 Task: Create new Company, with domain: 'toshiba.co.jp' and type: 'Reseller'. Add new contact for this company, with mail Id: 'Aryan21Kapoor@toshiba.co.jp', First Name: Aryan, Last name:  Kapoor, Job Title: 'Solutions Architect', Phone Number: '(202) 555-1236'. Change life cycle stage to  Lead and lead status to  Open. Logged in from softage.3@softage.net
Action: Mouse moved to (96, 80)
Screenshot: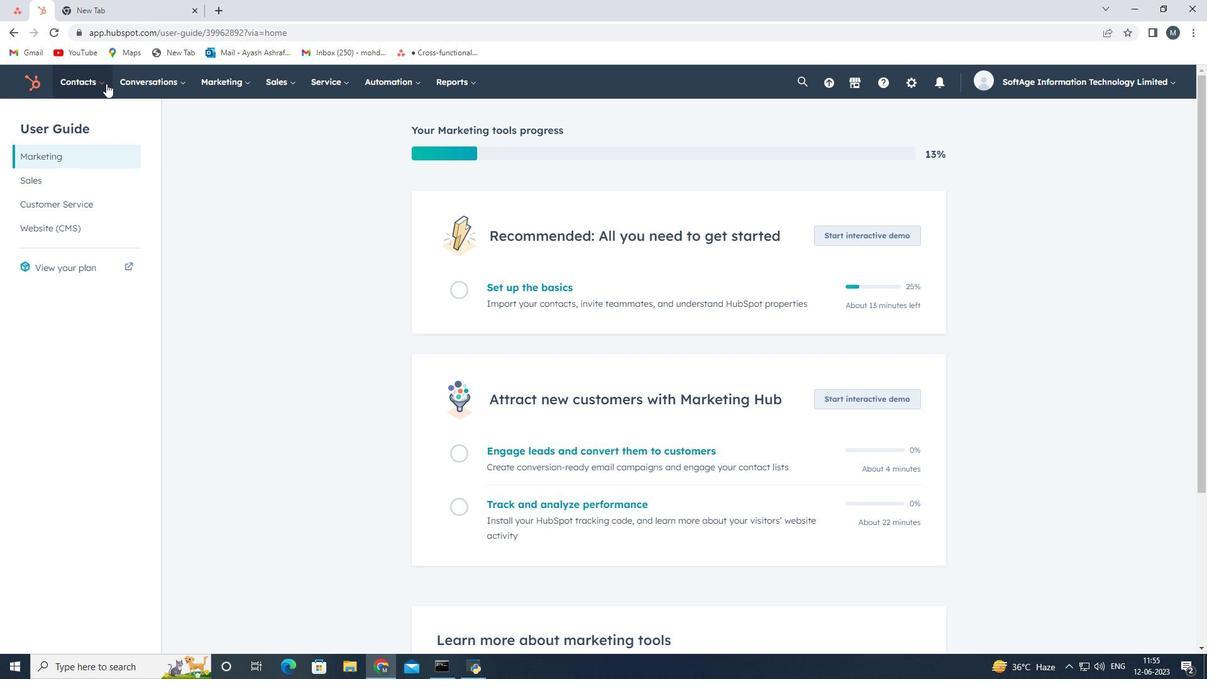 
Action: Mouse pressed left at (96, 80)
Screenshot: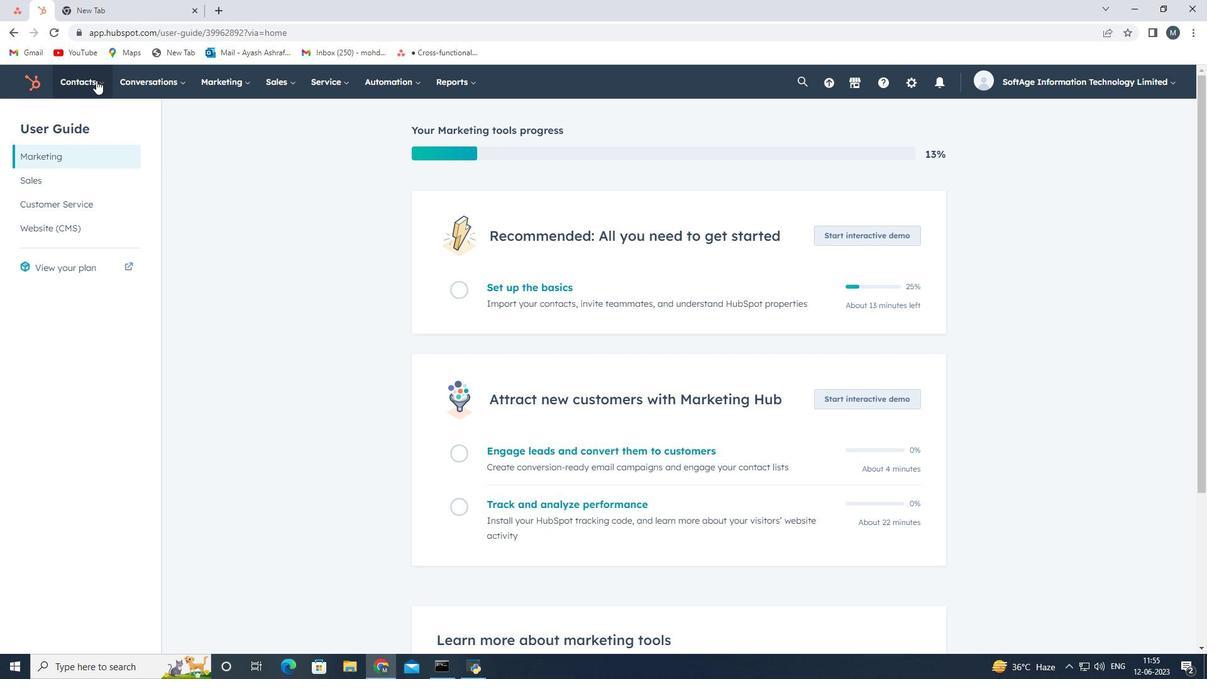 
Action: Mouse moved to (86, 149)
Screenshot: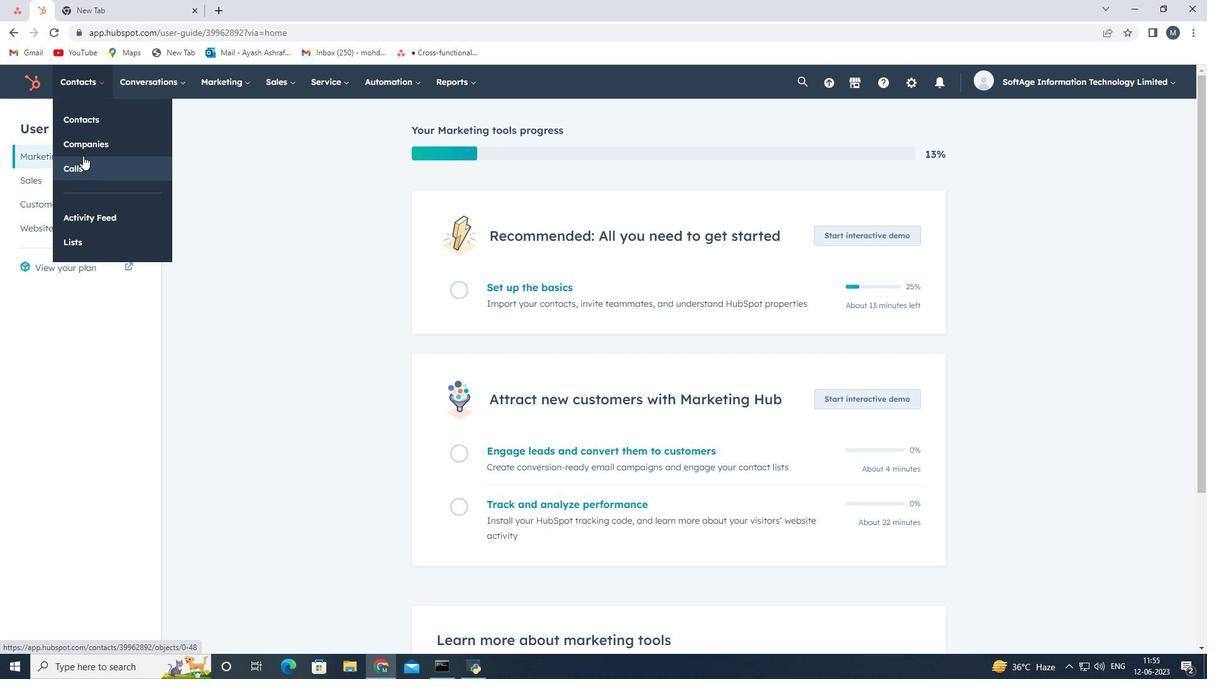 
Action: Mouse pressed left at (86, 149)
Screenshot: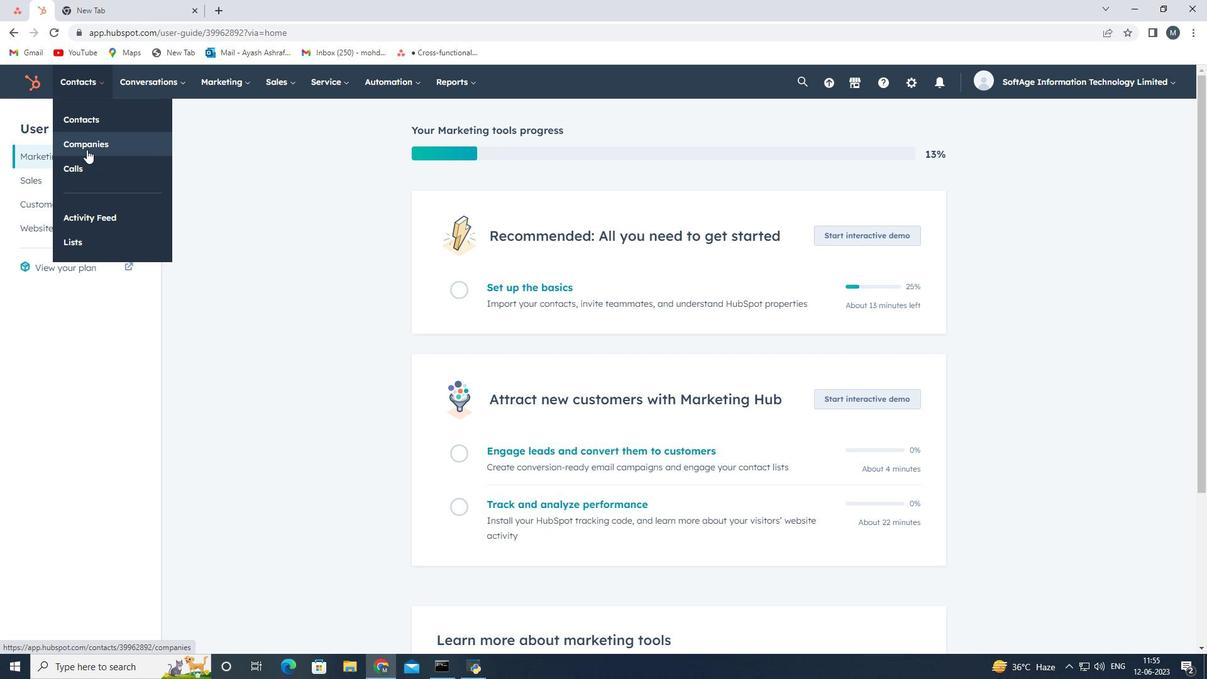 
Action: Mouse moved to (1131, 122)
Screenshot: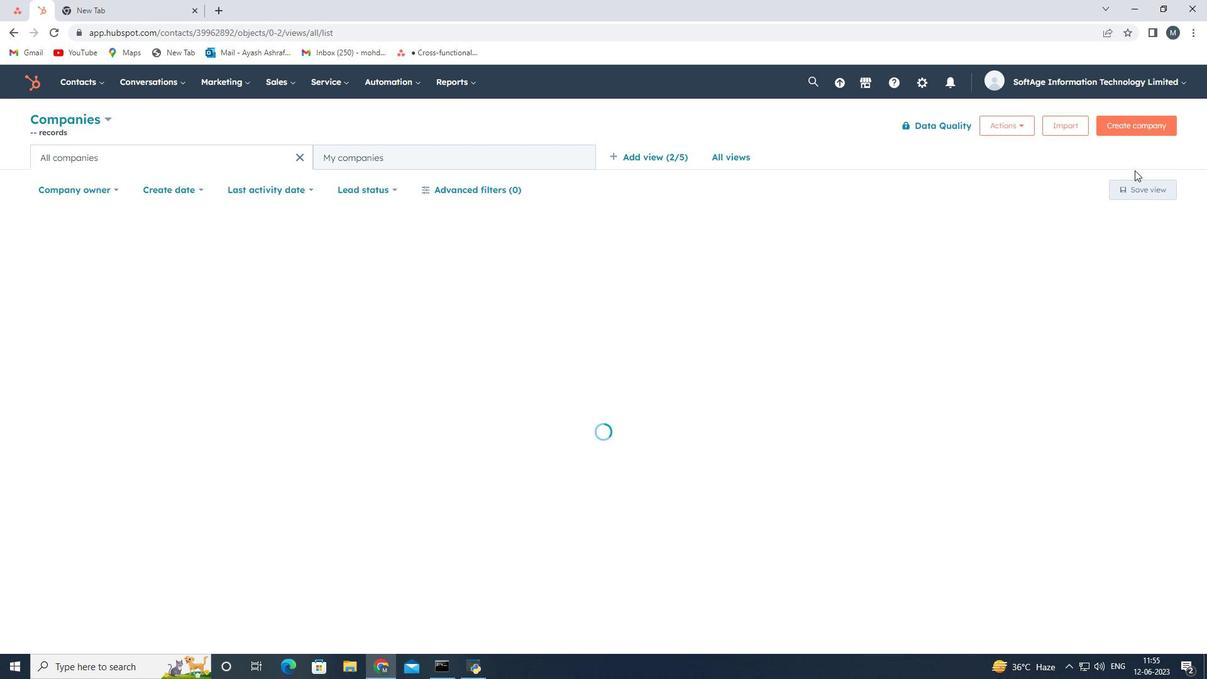 
Action: Mouse pressed left at (1131, 122)
Screenshot: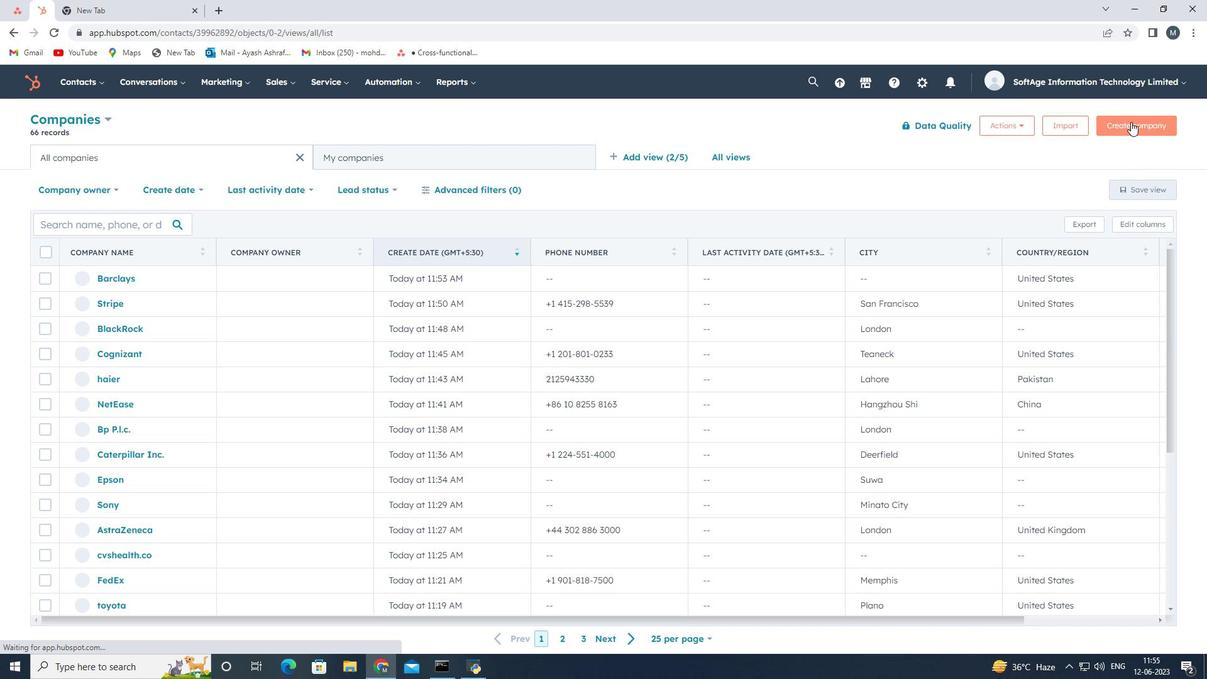 
Action: Mouse moved to (921, 180)
Screenshot: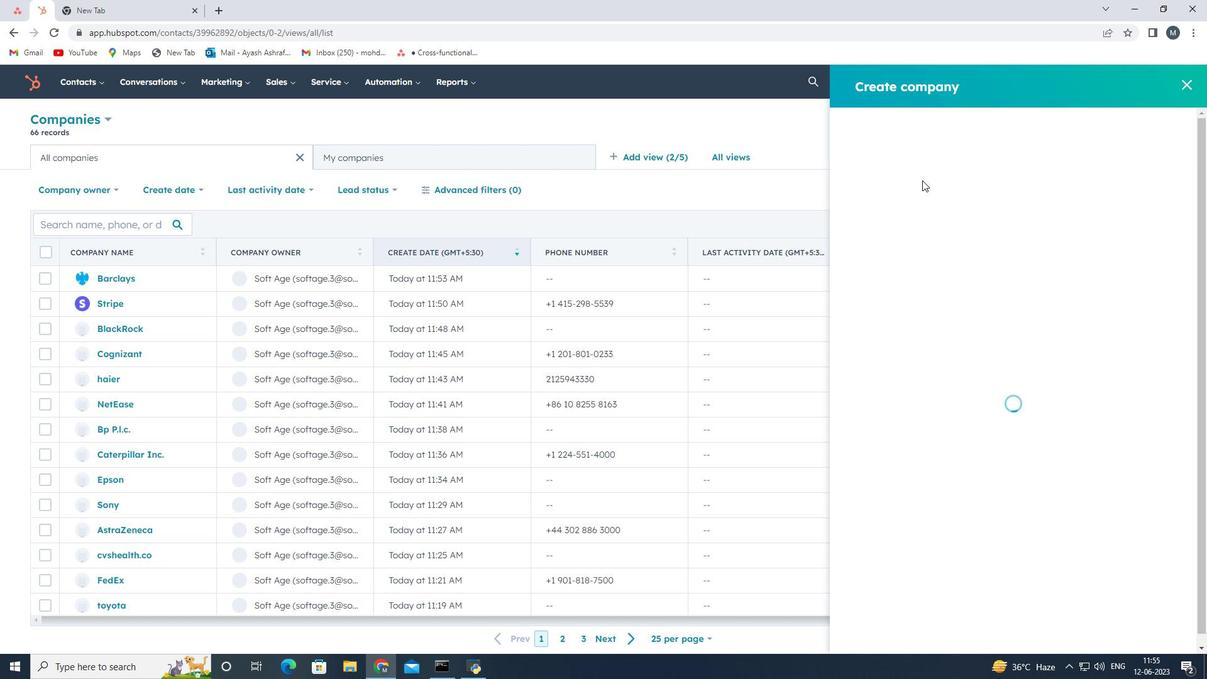 
Action: Mouse pressed left at (921, 180)
Screenshot: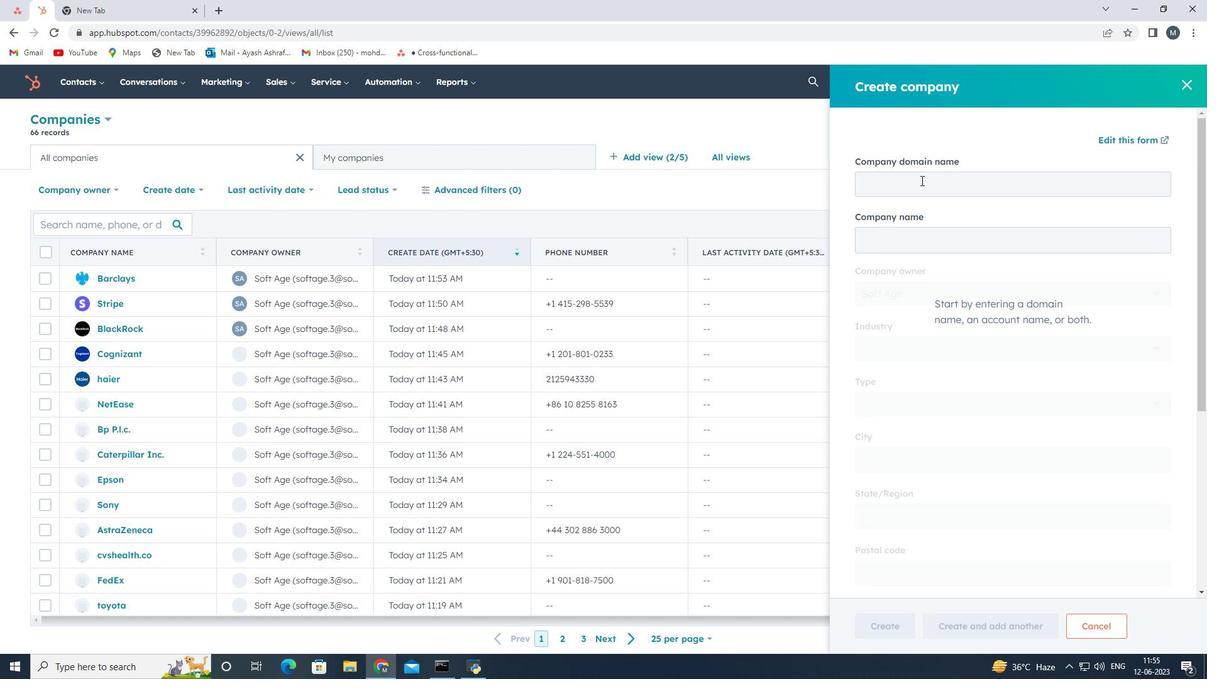 
Action: Key pressed toshiba.co.jp
Screenshot: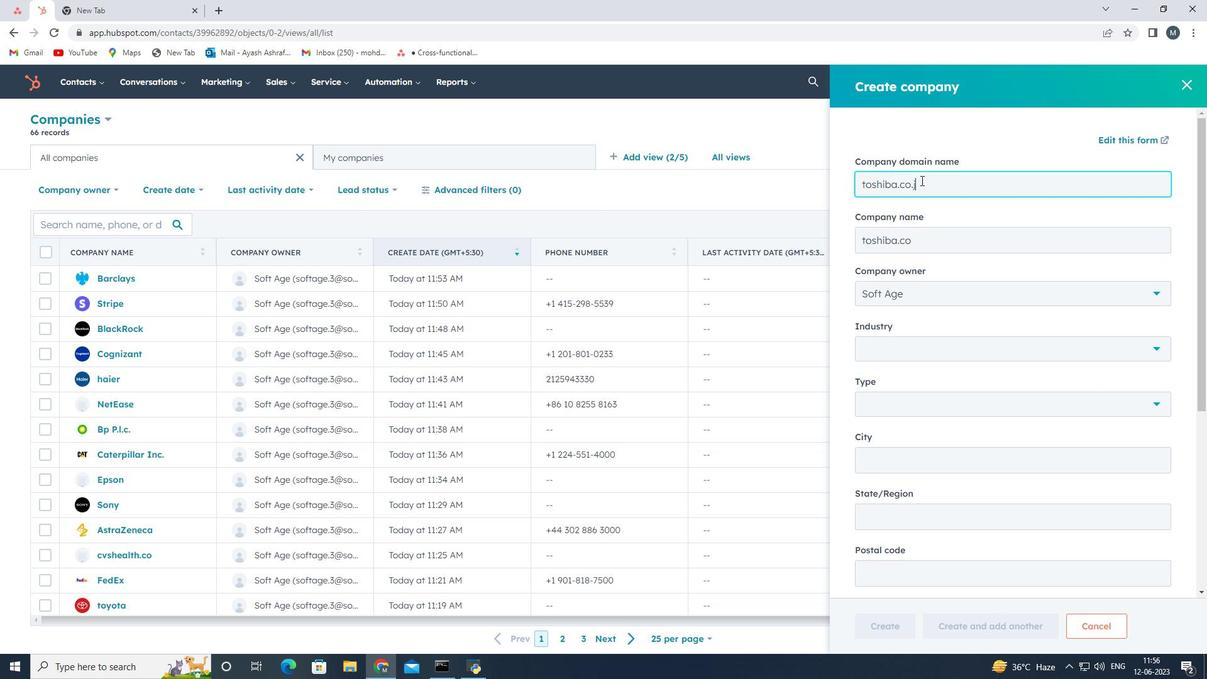 
Action: Mouse moved to (919, 350)
Screenshot: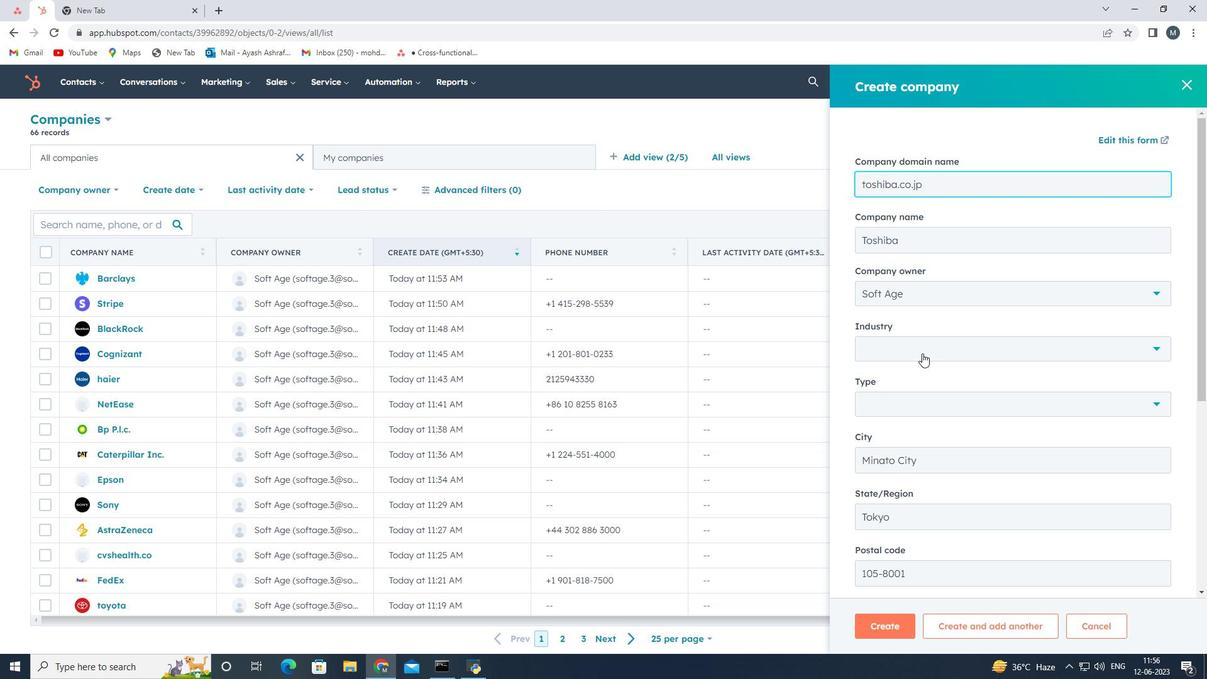 
Action: Mouse pressed left at (919, 350)
Screenshot: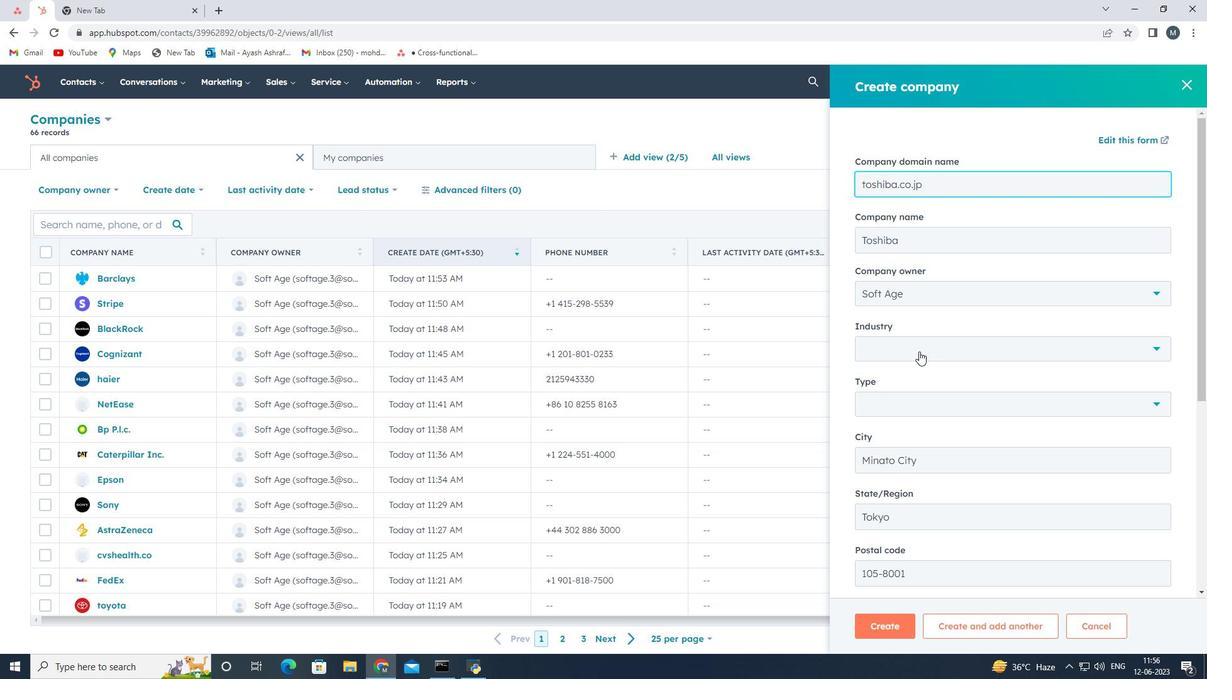 
Action: Mouse moved to (992, 316)
Screenshot: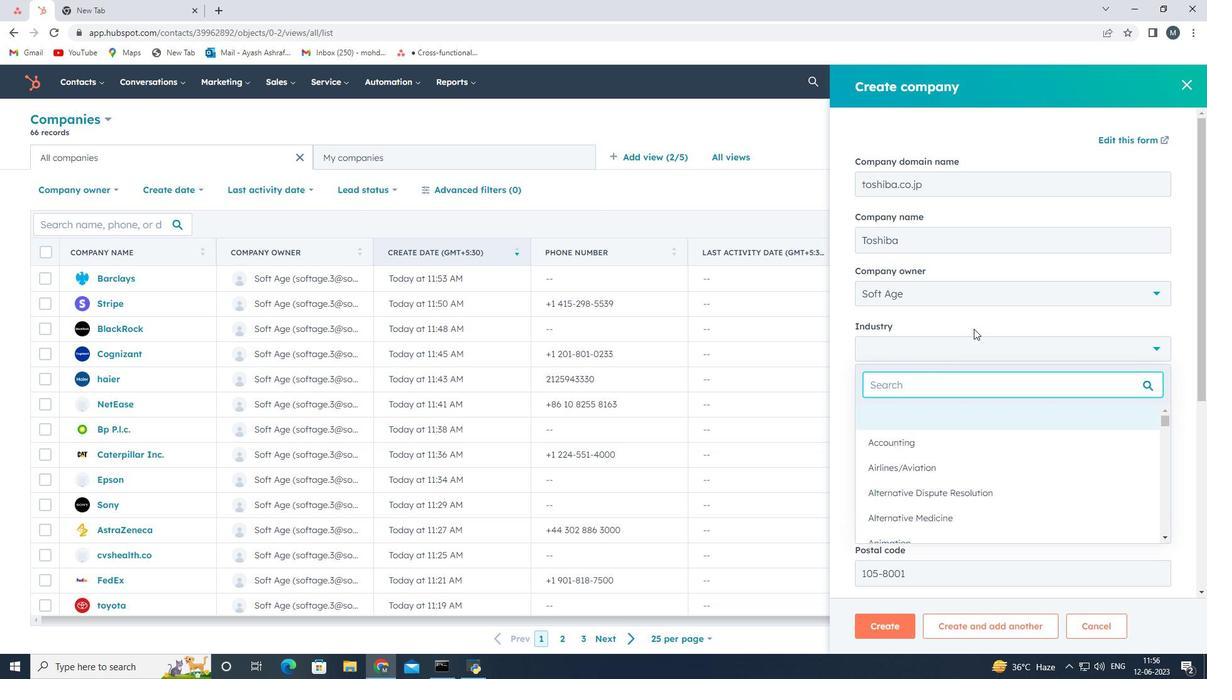 
Action: Mouse pressed left at (992, 316)
Screenshot: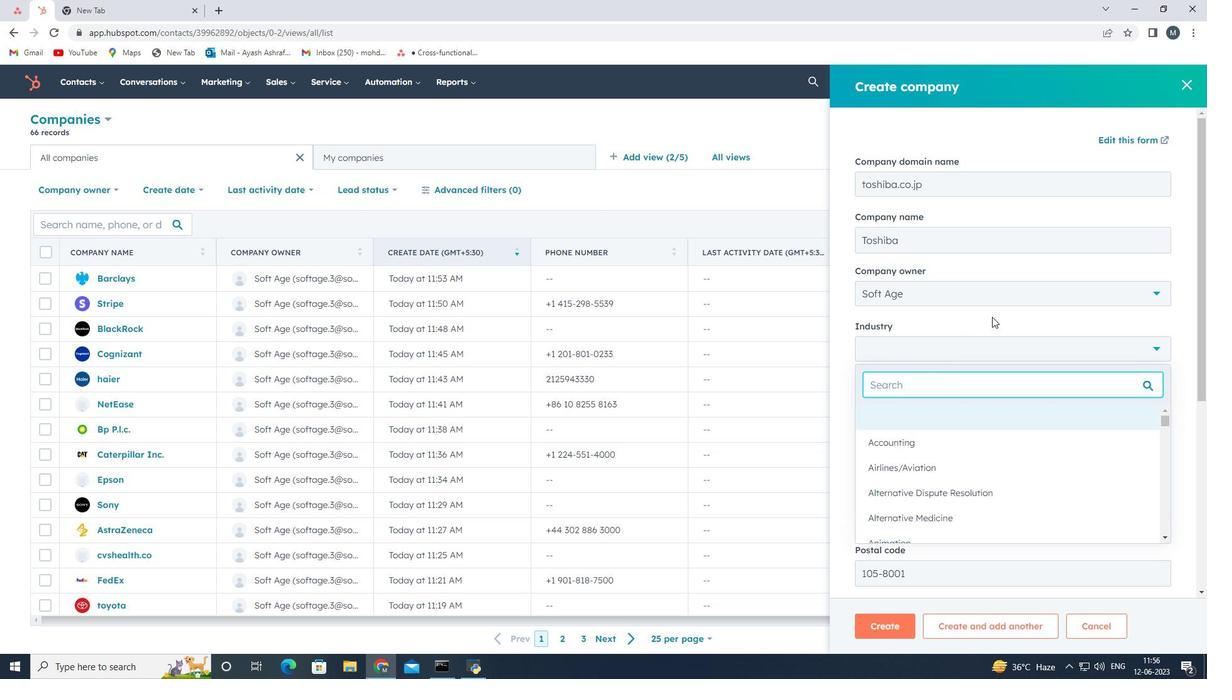 
Action: Mouse moved to (933, 433)
Screenshot: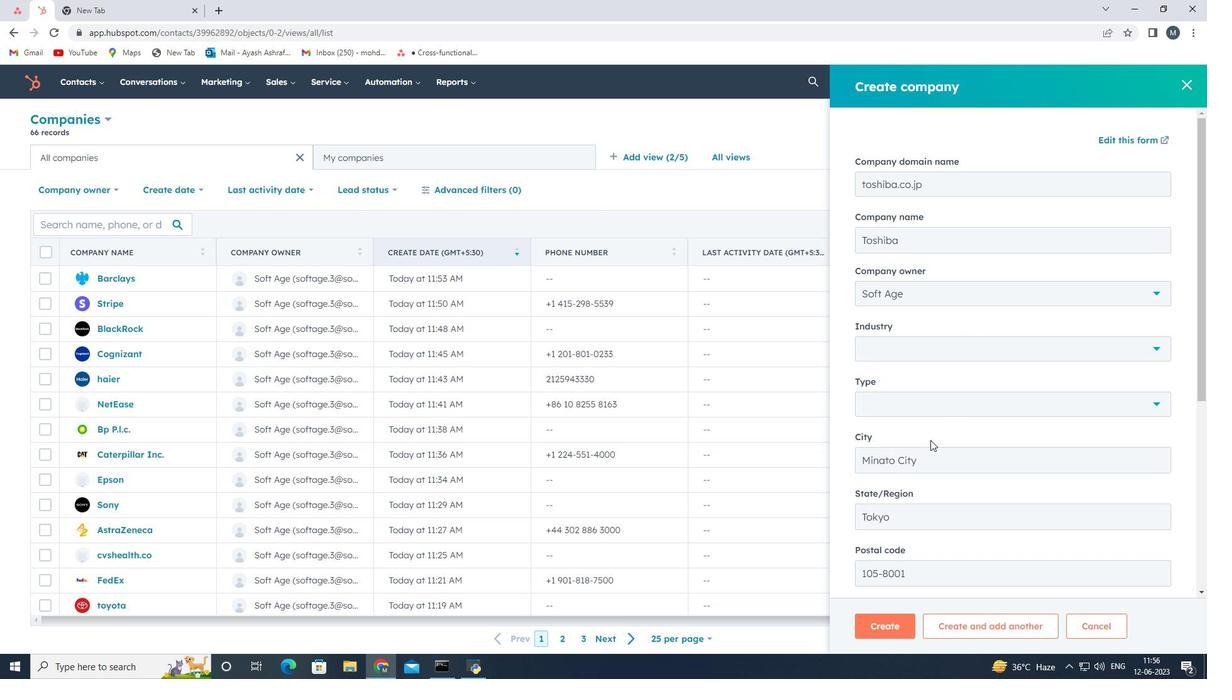 
Action: Mouse scrolled (933, 432) with delta (0, 0)
Screenshot: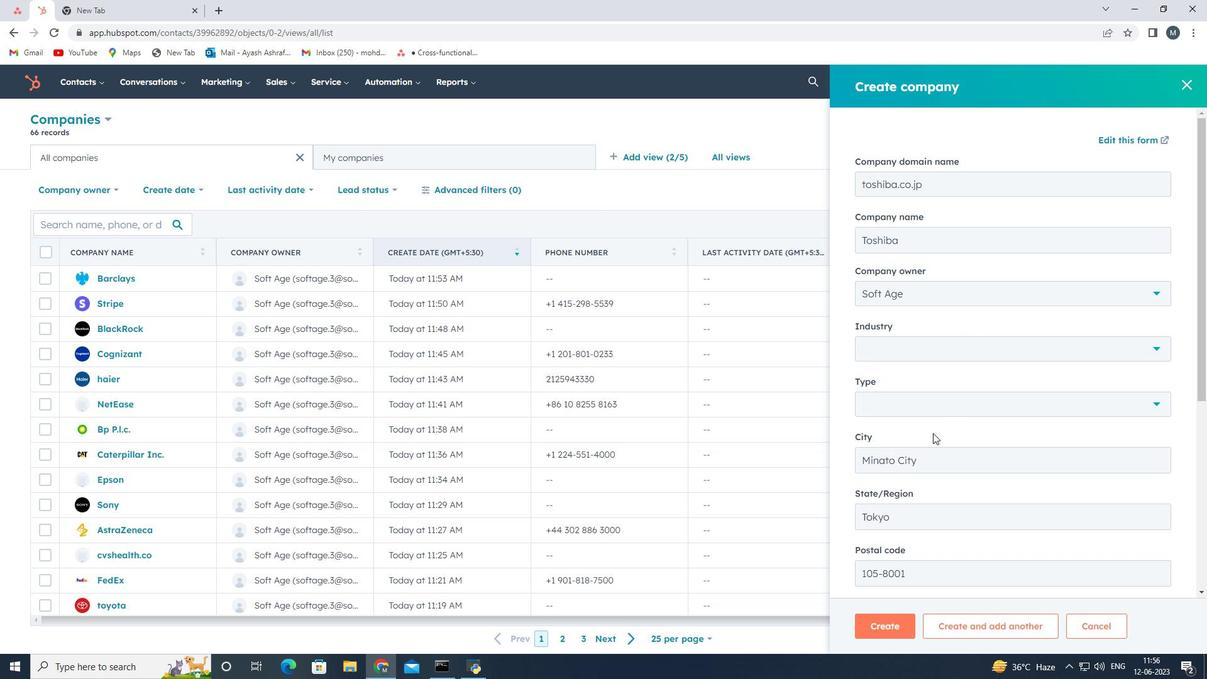 
Action: Mouse moved to (937, 342)
Screenshot: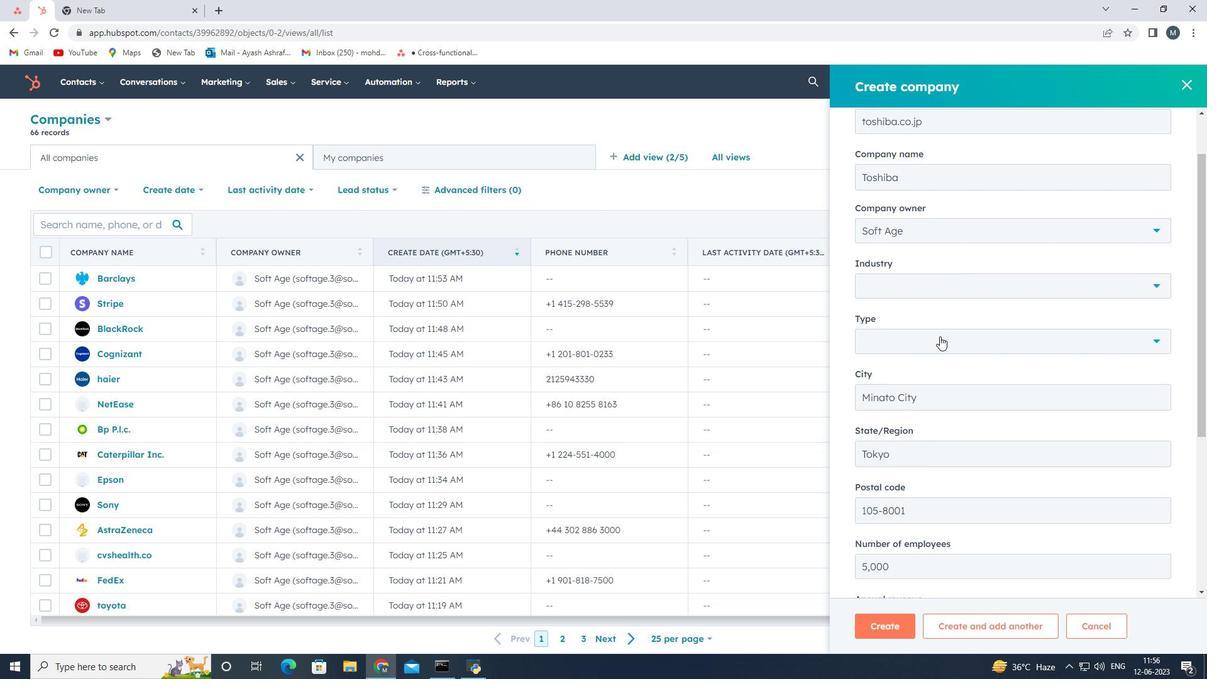 
Action: Mouse pressed left at (937, 342)
Screenshot: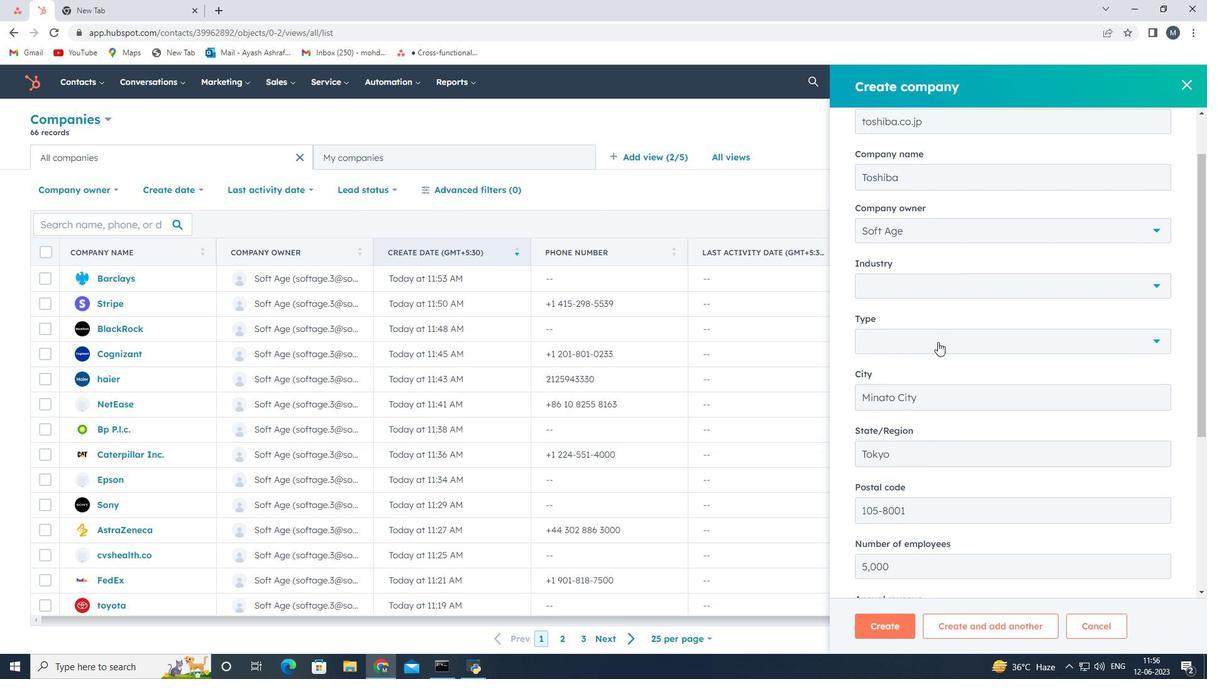 
Action: Mouse moved to (898, 447)
Screenshot: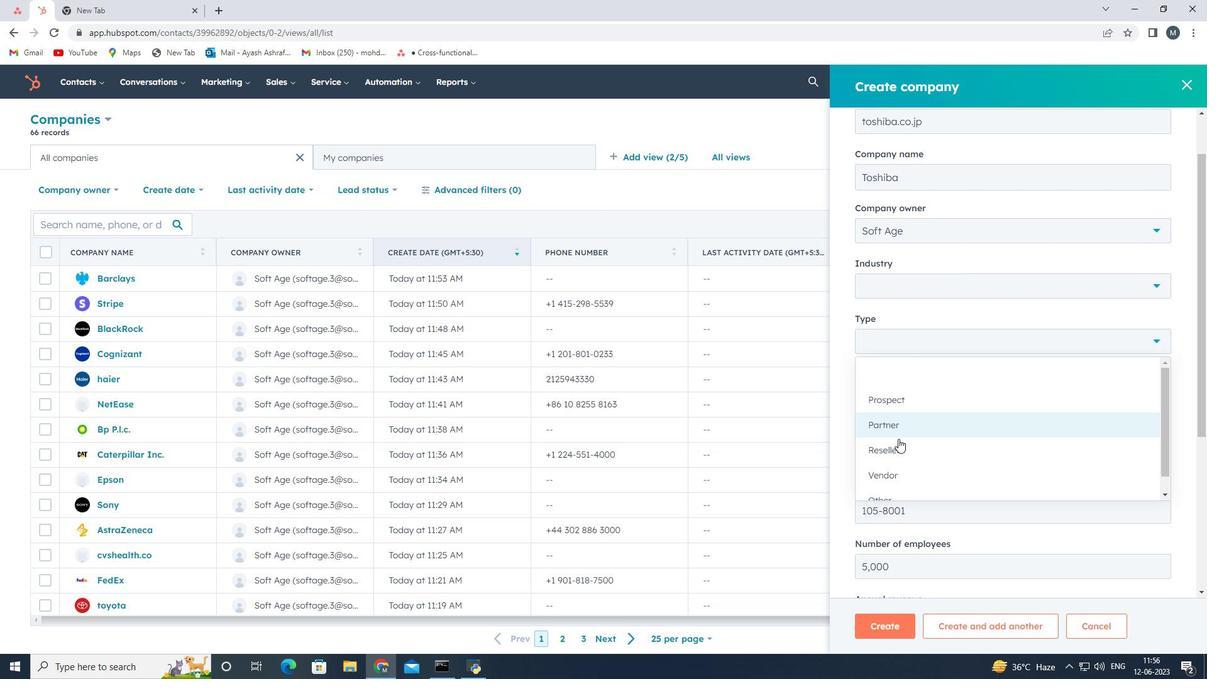 
Action: Mouse pressed left at (898, 447)
Screenshot: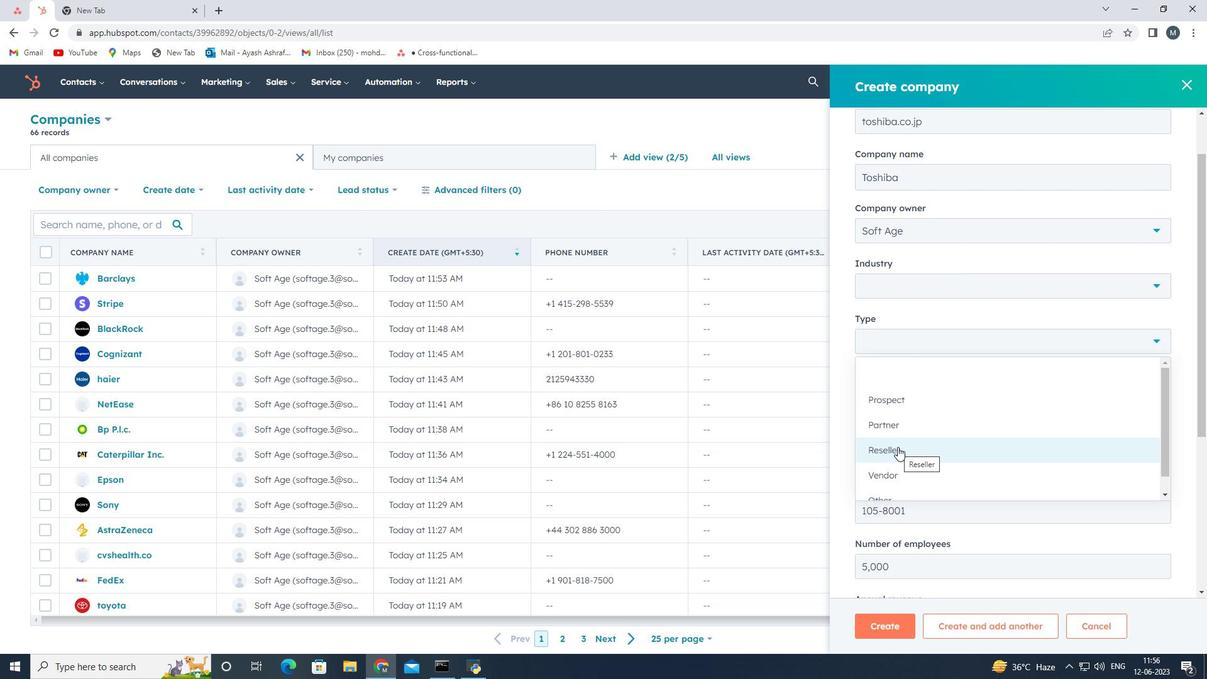 
Action: Mouse moved to (936, 423)
Screenshot: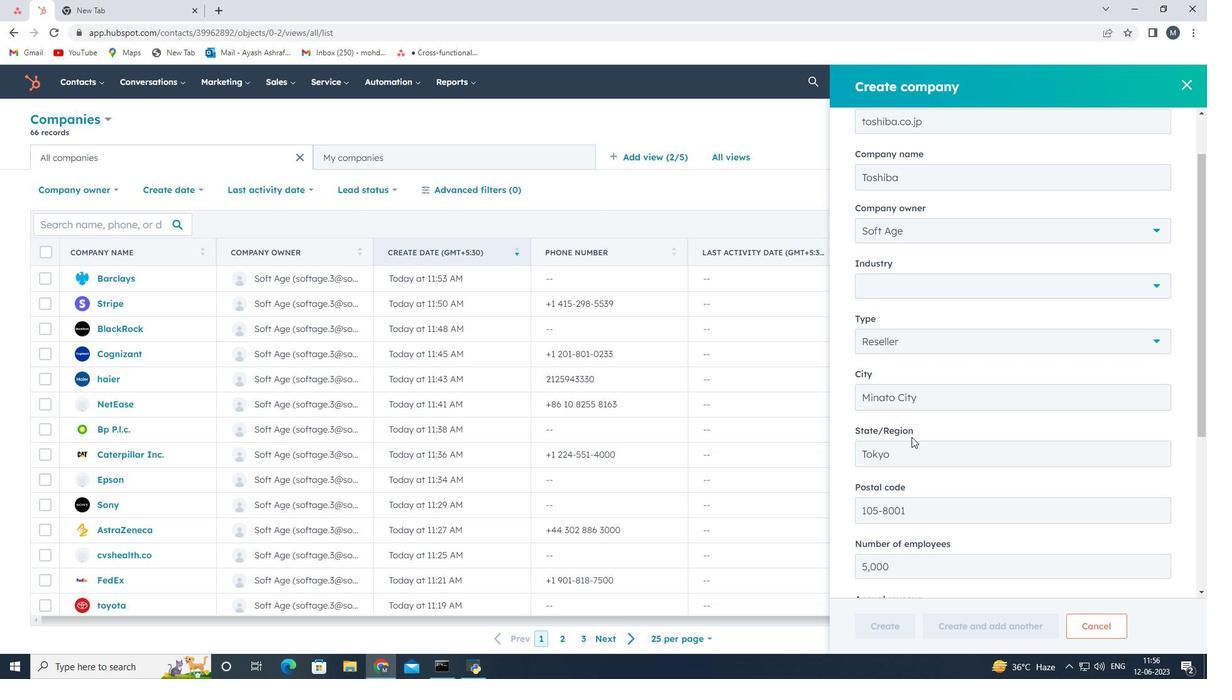 
Action: Mouse scrolled (936, 423) with delta (0, 0)
Screenshot: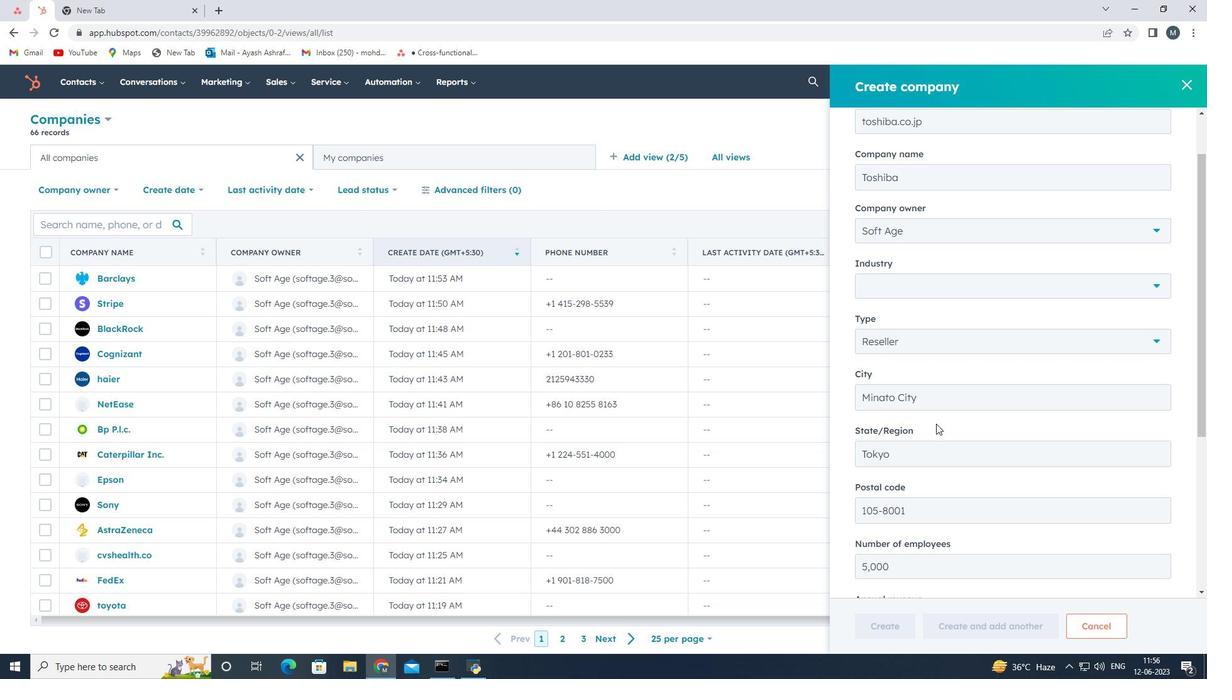 
Action: Mouse scrolled (936, 423) with delta (0, 0)
Screenshot: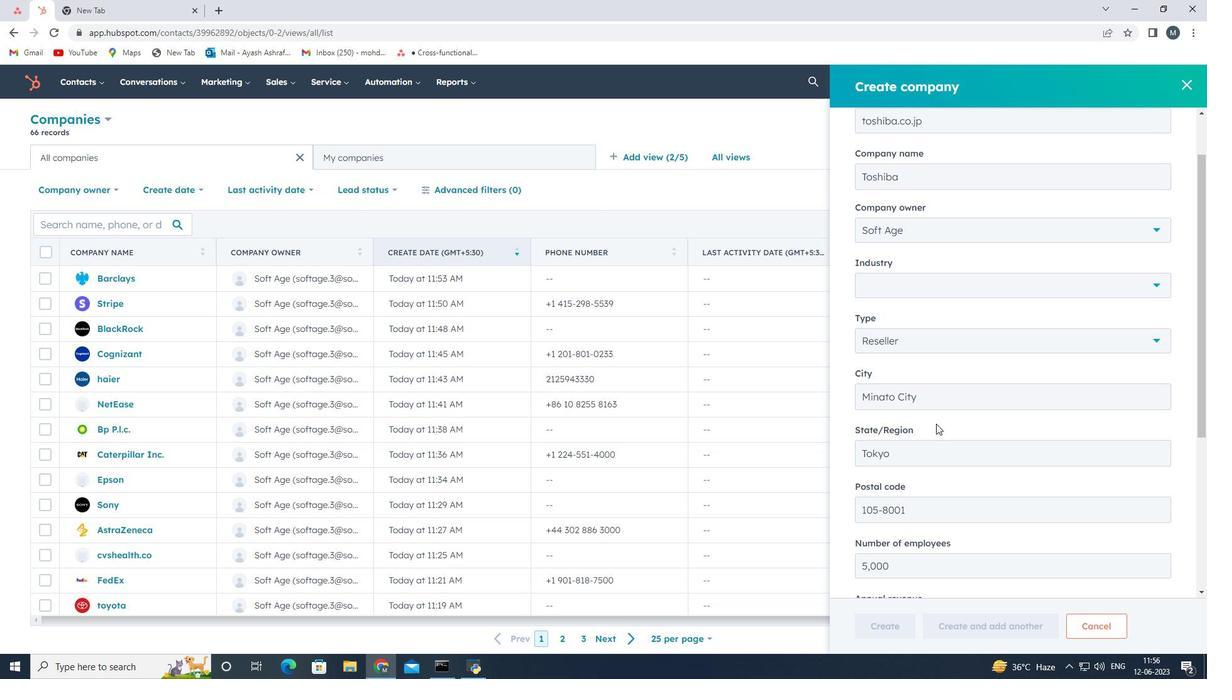 
Action: Mouse scrolled (936, 423) with delta (0, 0)
Screenshot: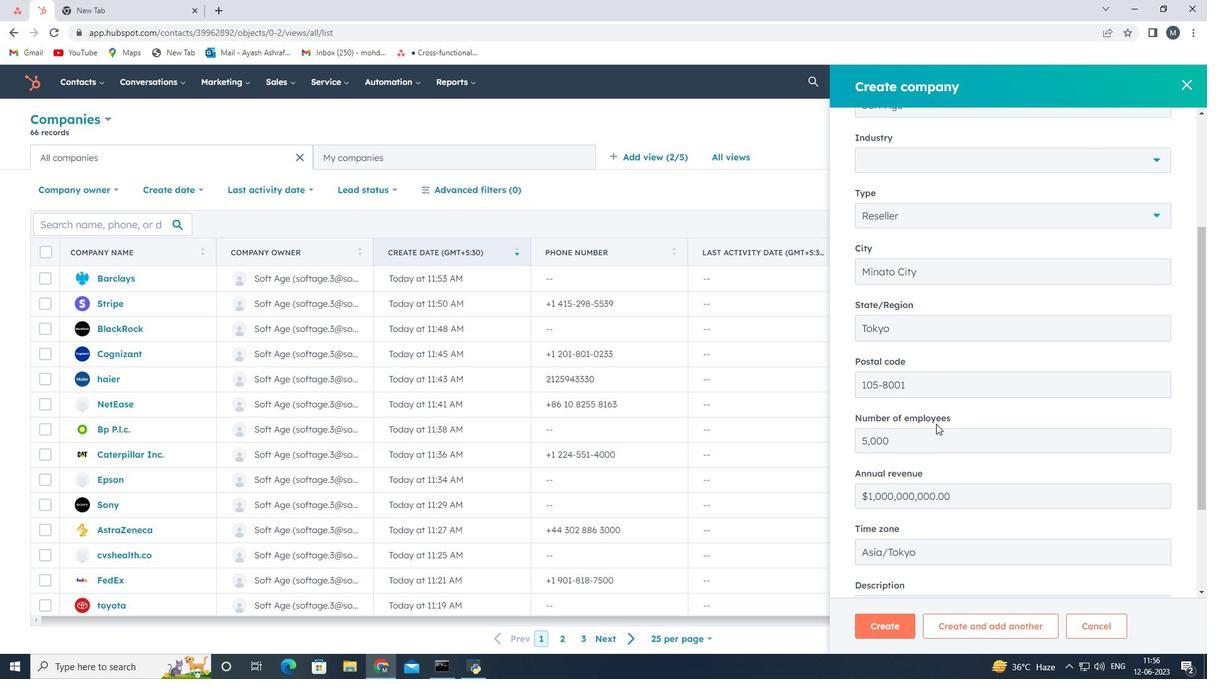 
Action: Mouse moved to (936, 428)
Screenshot: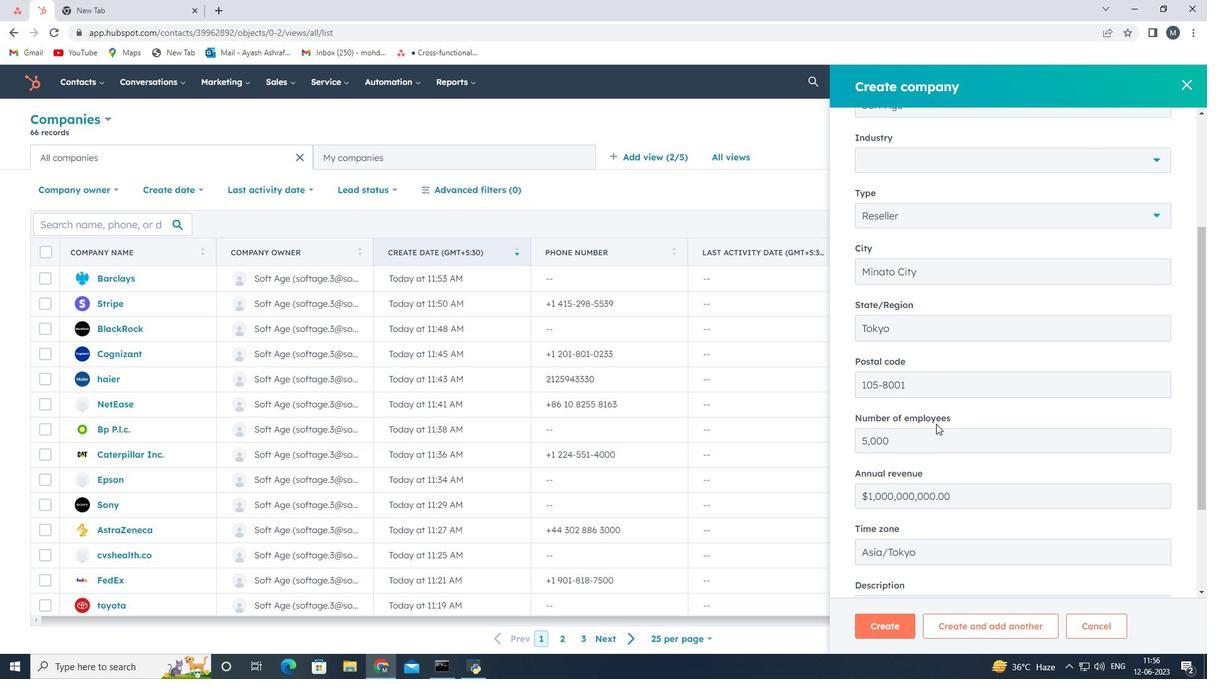 
Action: Mouse scrolled (936, 428) with delta (0, 0)
Screenshot: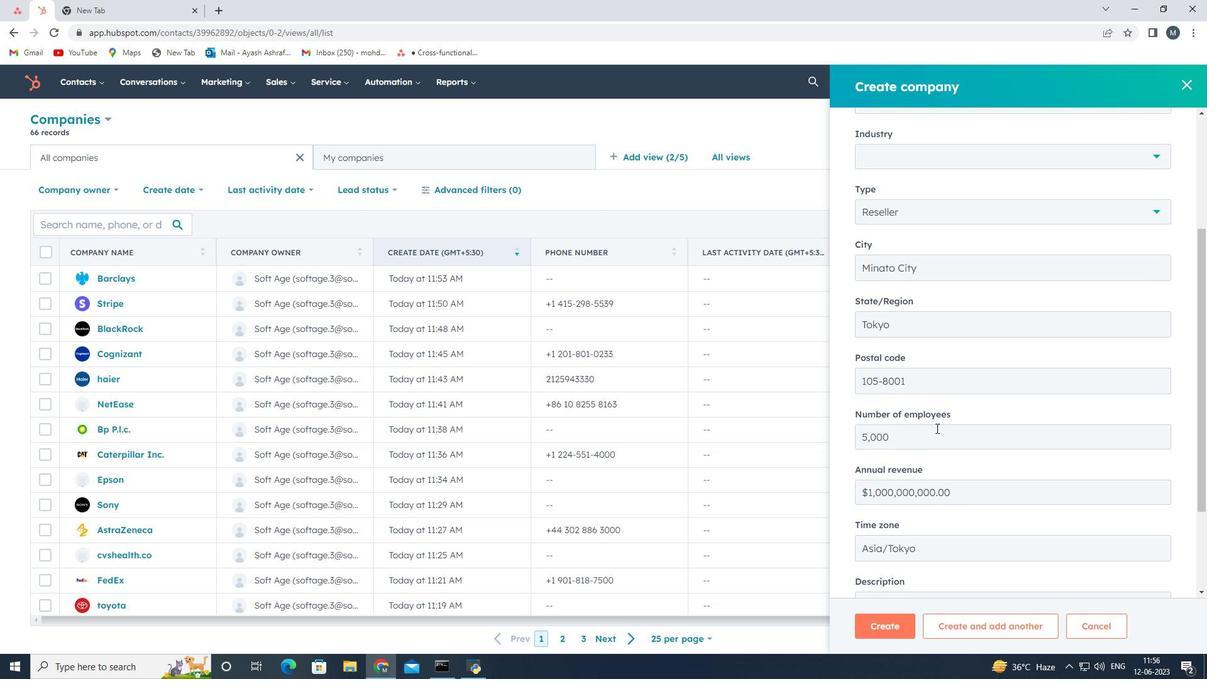 
Action: Mouse moved to (937, 425)
Screenshot: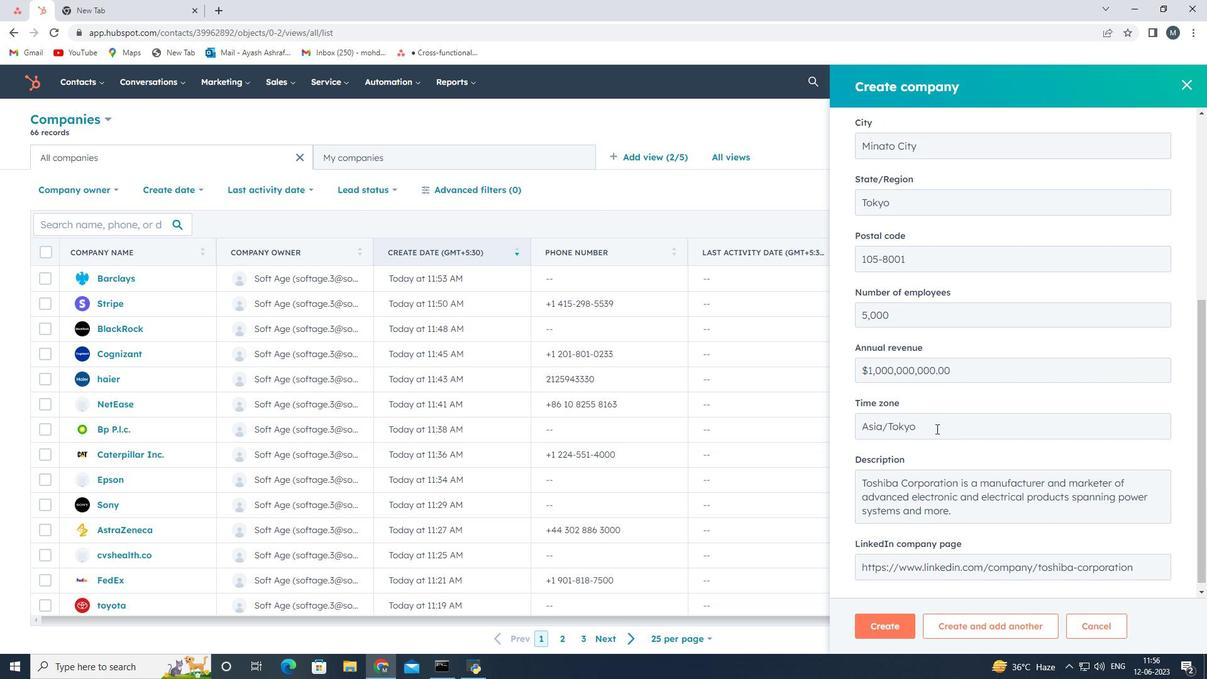 
Action: Mouse scrolled (937, 425) with delta (0, 0)
Screenshot: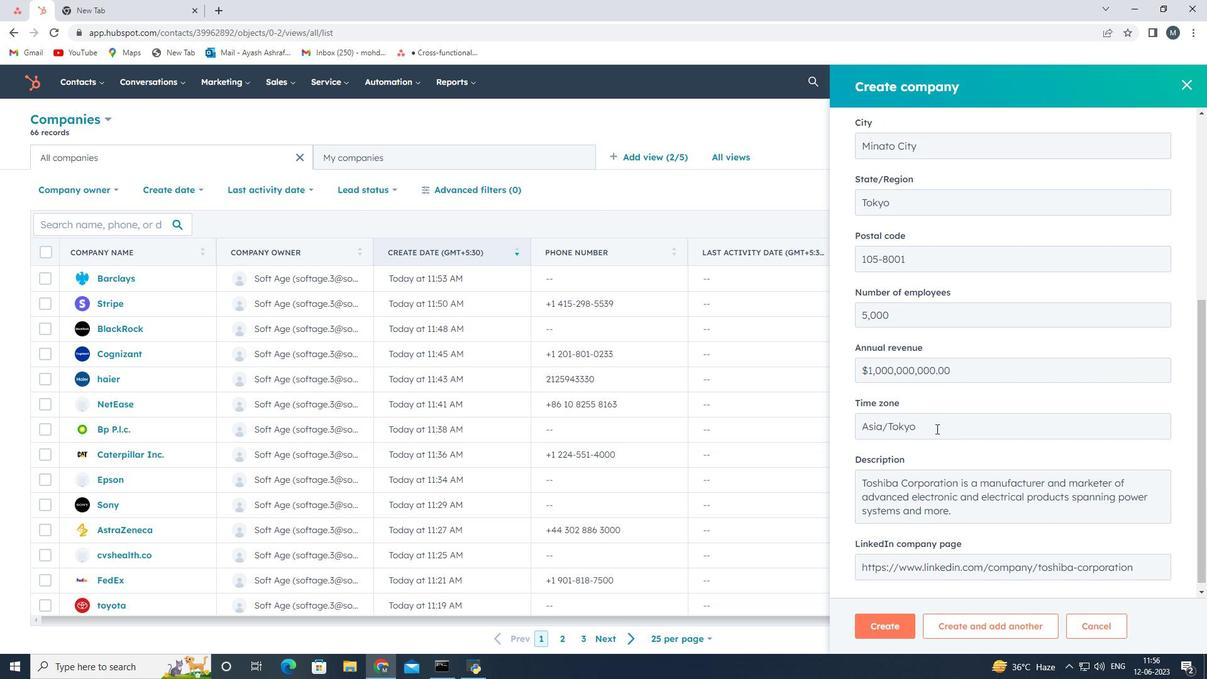 
Action: Mouse scrolled (937, 425) with delta (0, 0)
Screenshot: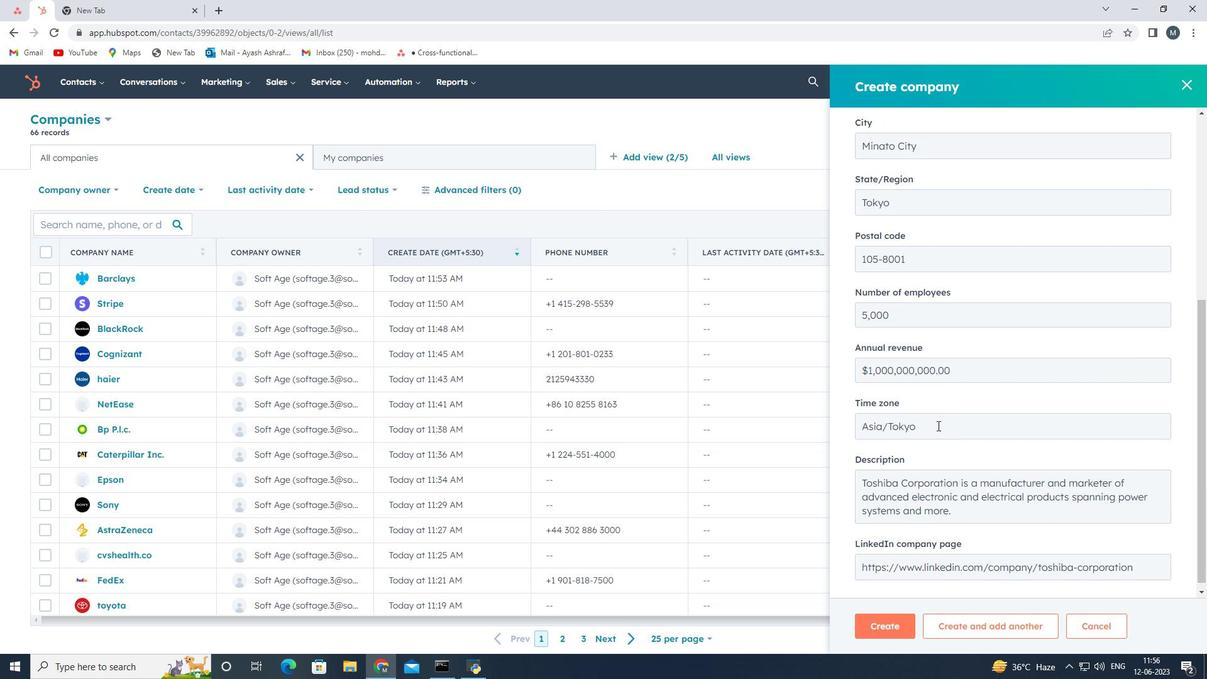 
Action: Mouse moved to (937, 430)
Screenshot: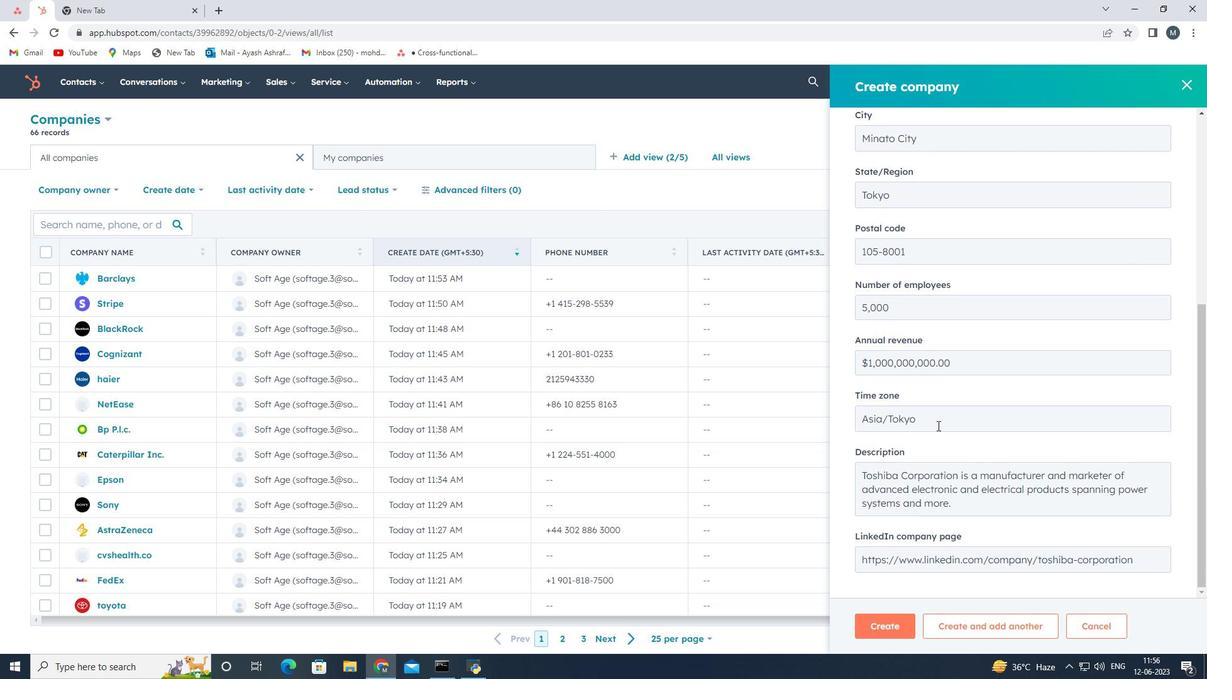 
Action: Mouse scrolled (937, 430) with delta (0, 0)
Screenshot: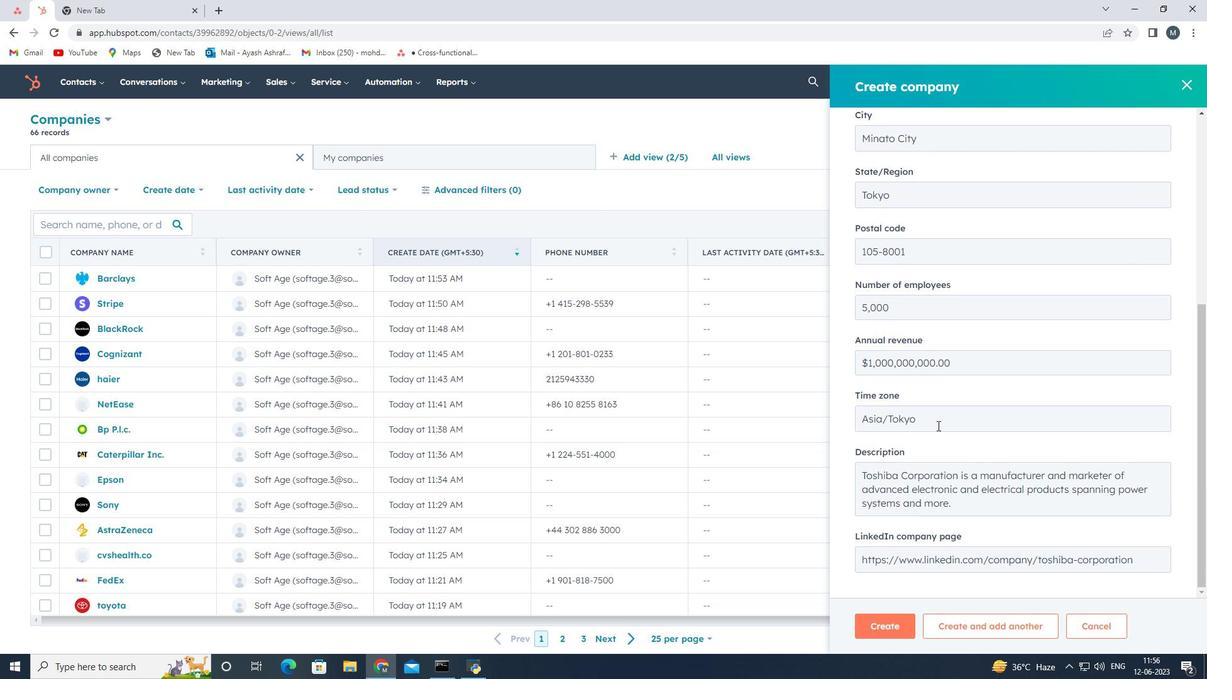
Action: Mouse moved to (935, 436)
Screenshot: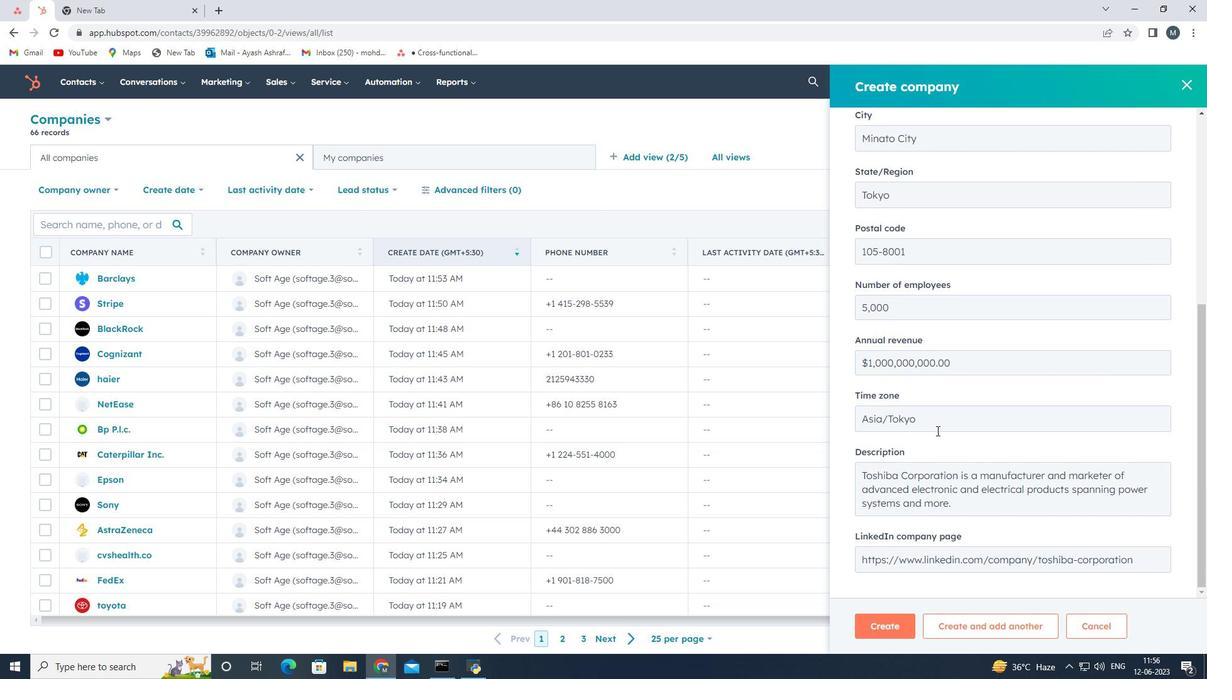 
Action: Mouse scrolled (935, 435) with delta (0, 0)
Screenshot: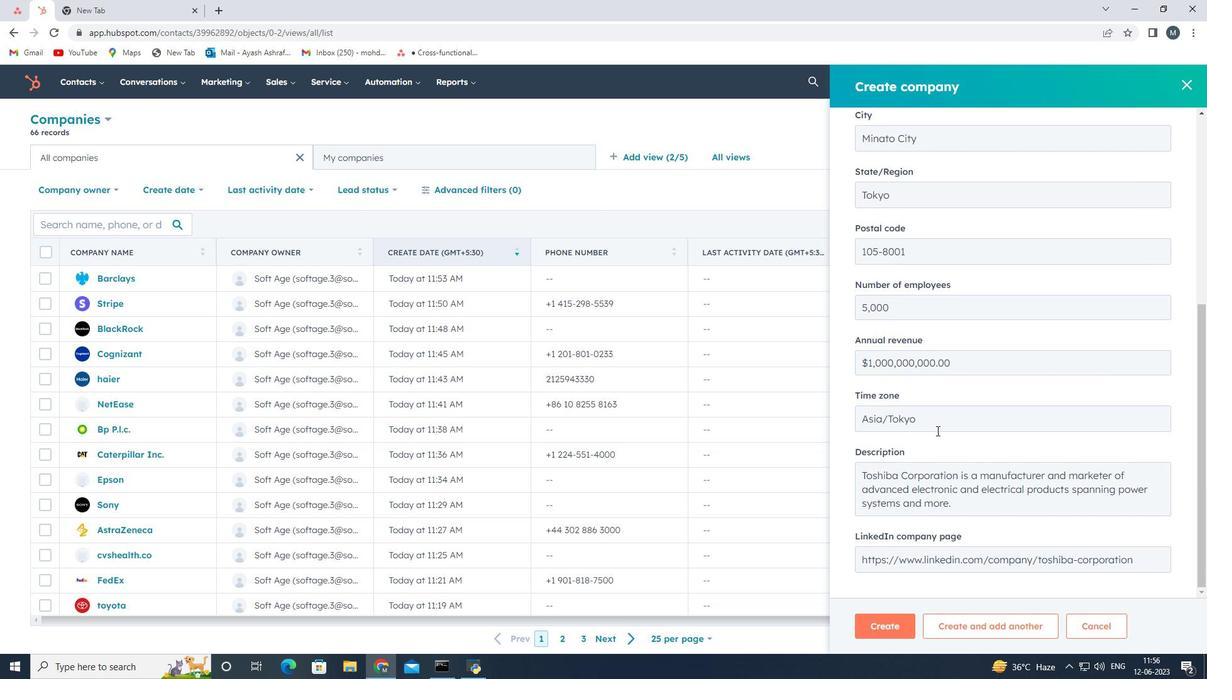 
Action: Mouse moved to (876, 623)
Screenshot: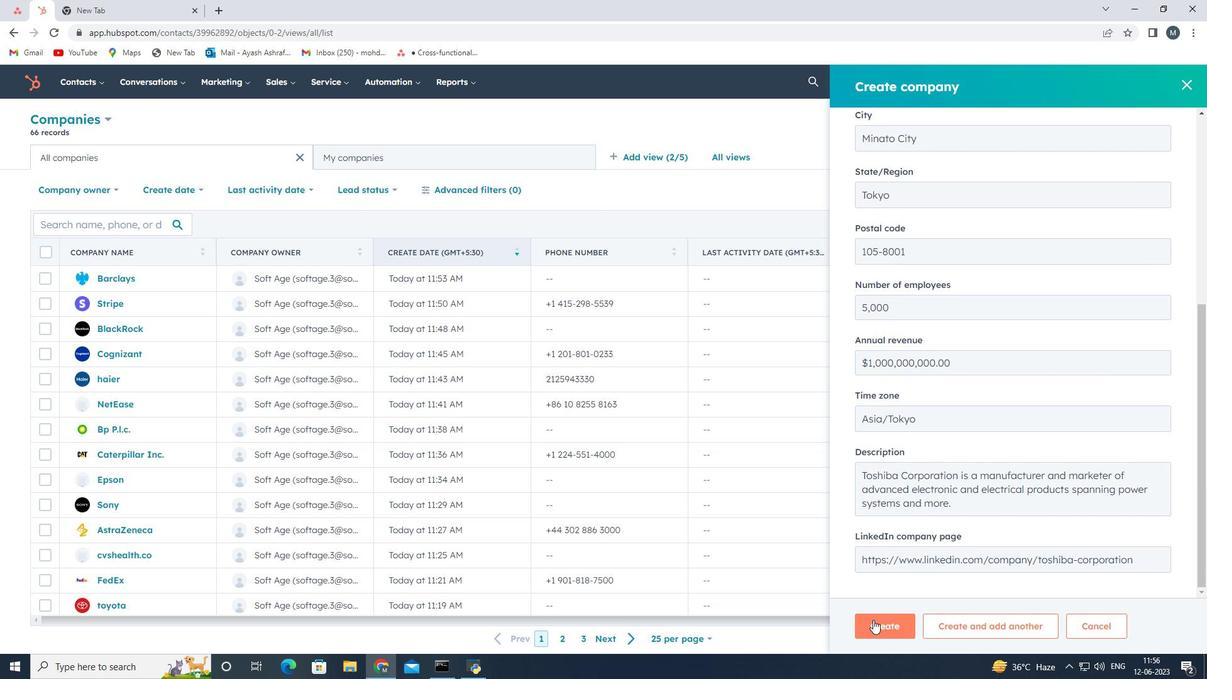 
Action: Mouse pressed left at (876, 623)
Screenshot: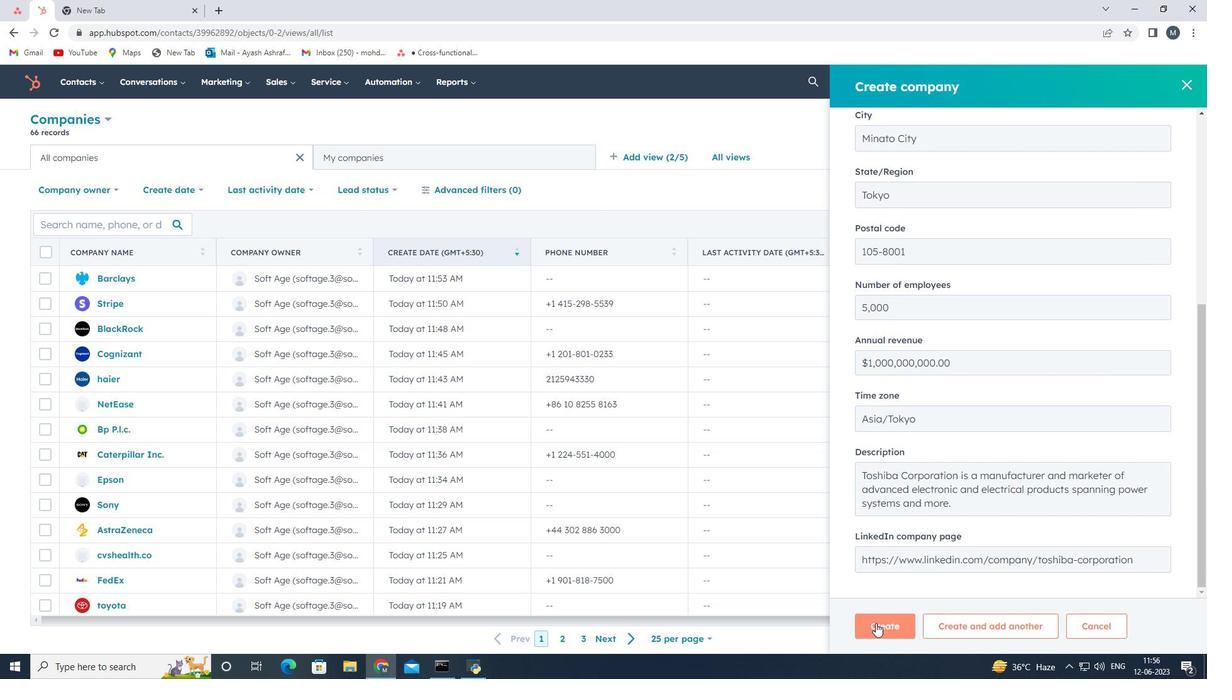 
Action: Mouse moved to (660, 446)
Screenshot: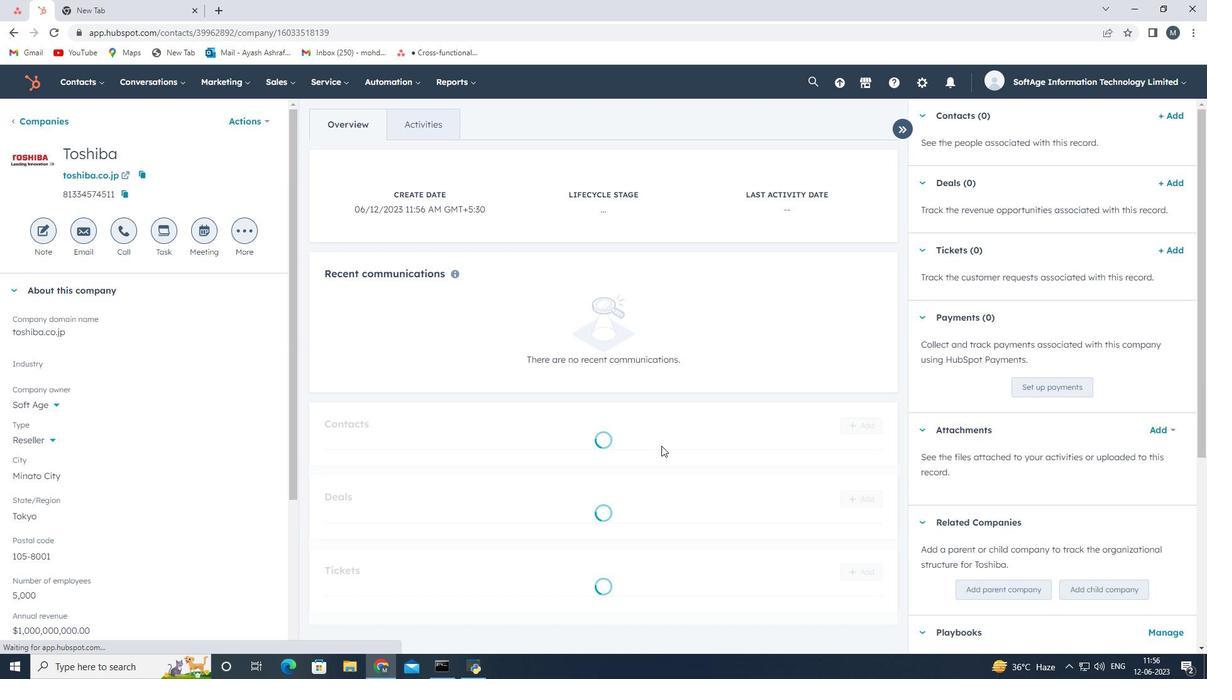 
Action: Mouse scrolled (660, 445) with delta (0, 0)
Screenshot: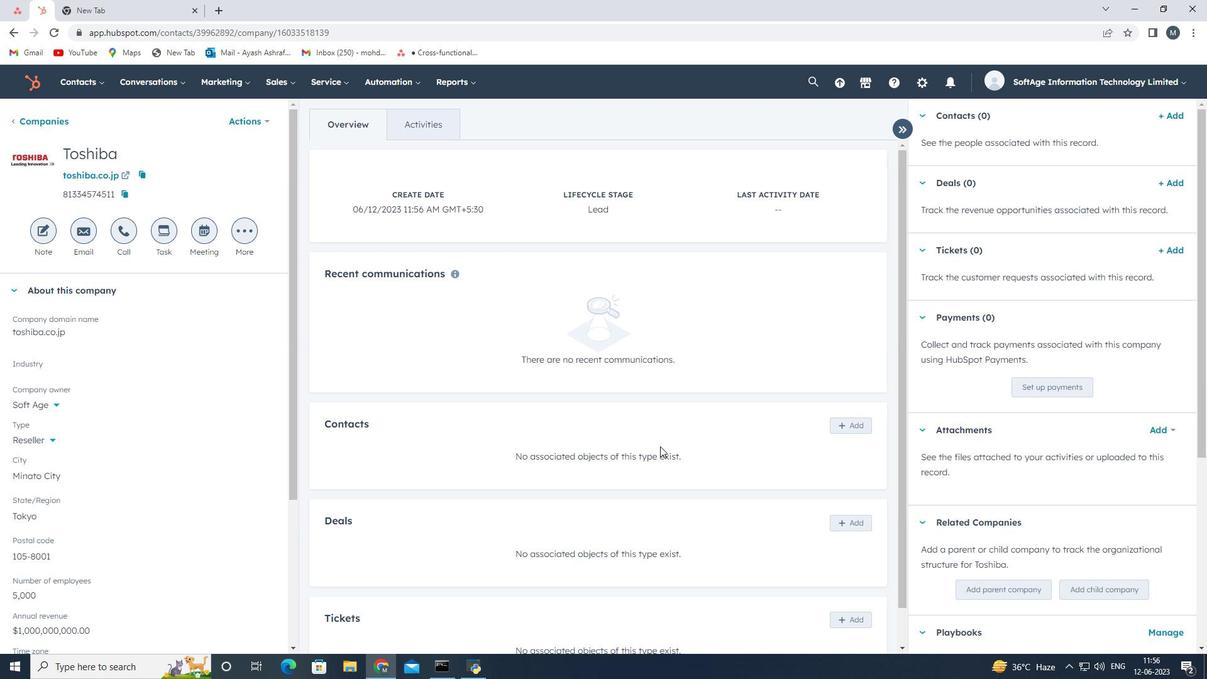 
Action: Mouse moved to (855, 382)
Screenshot: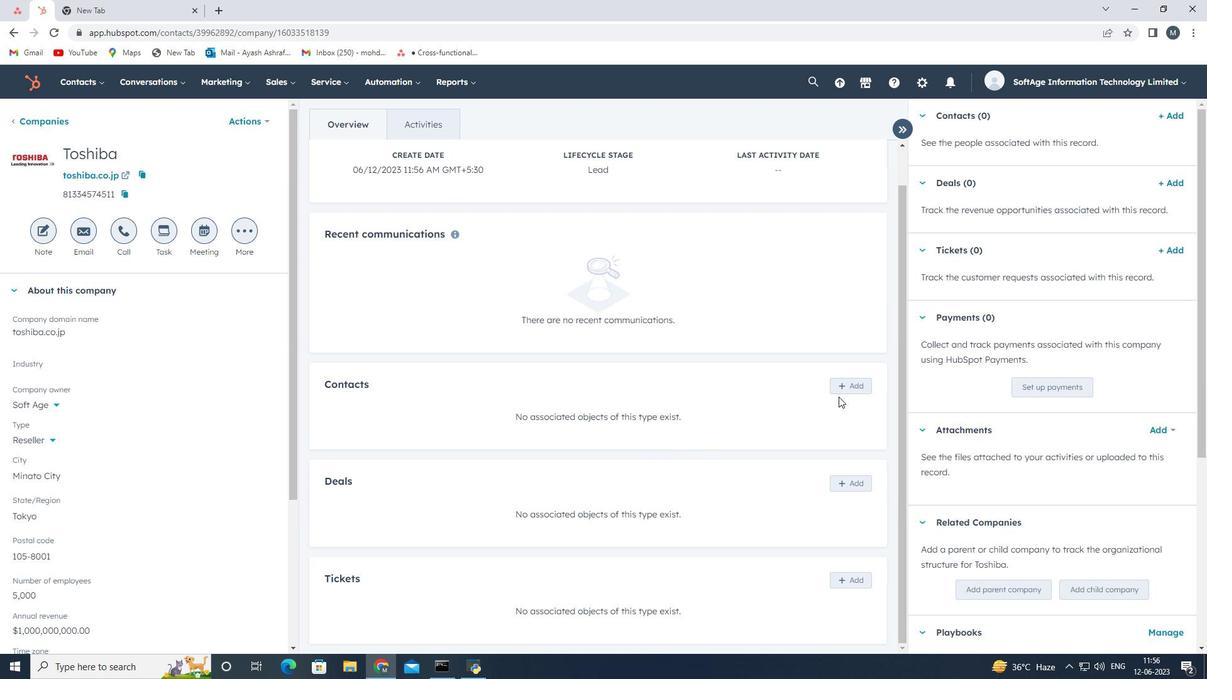 
Action: Mouse pressed left at (855, 382)
Screenshot: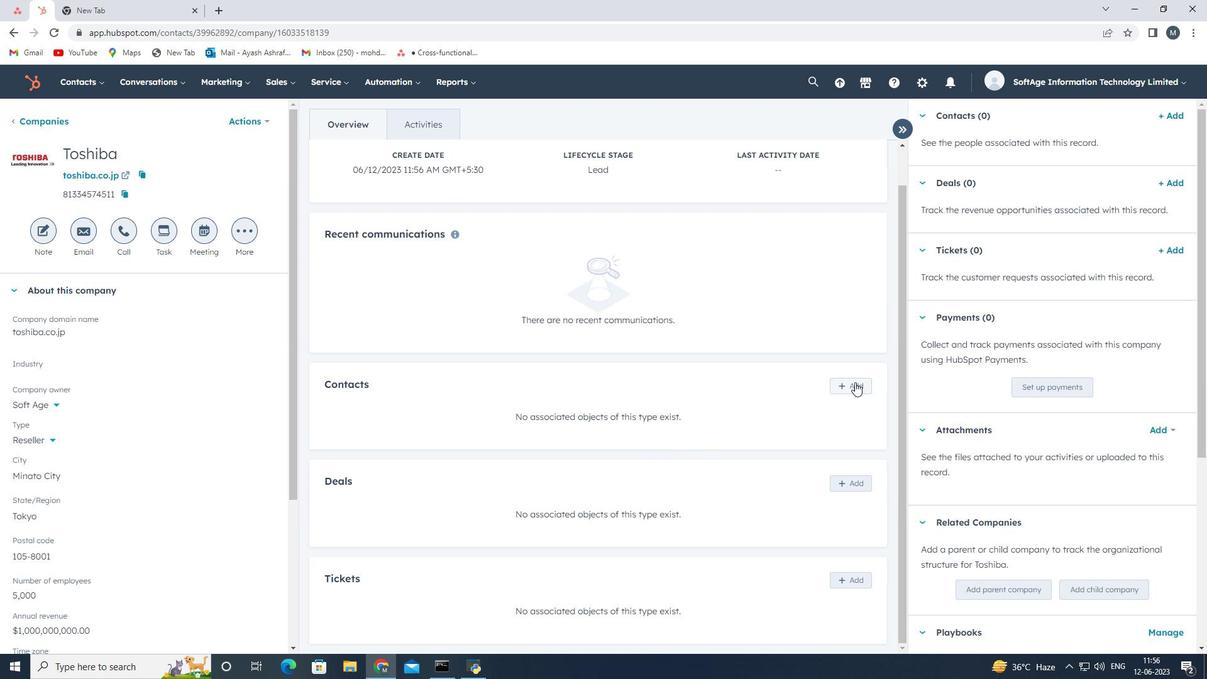 
Action: Mouse moved to (940, 149)
Screenshot: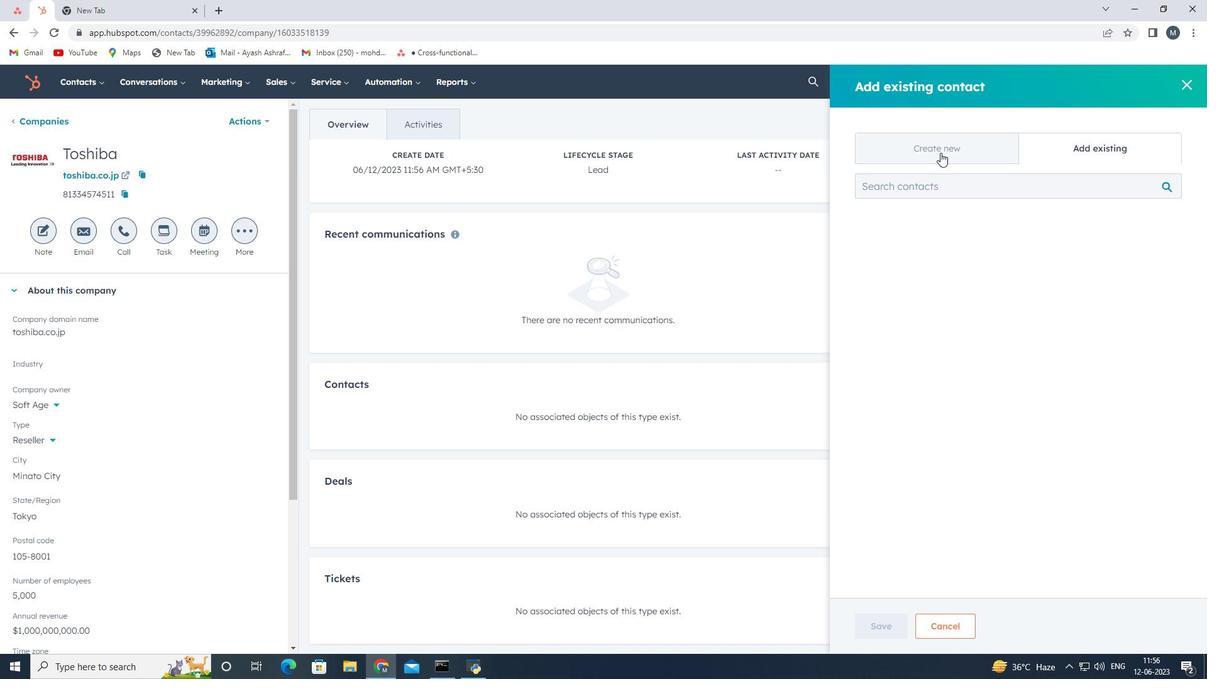 
Action: Mouse pressed left at (940, 149)
Screenshot: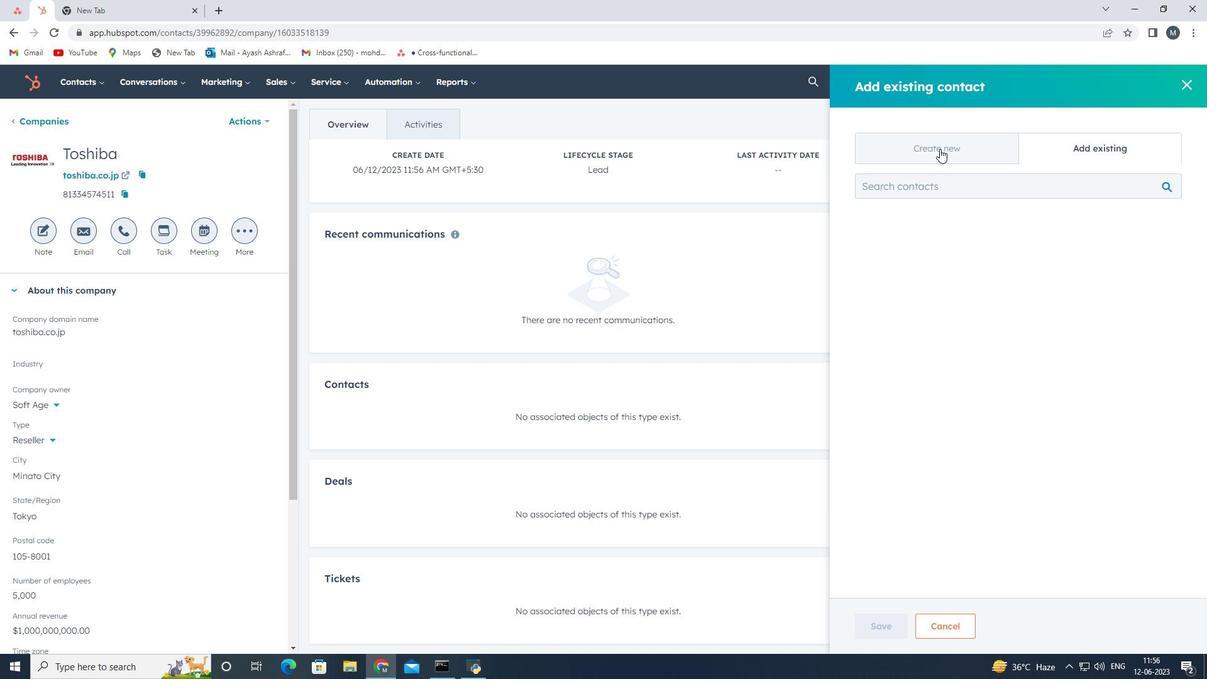 
Action: Mouse moved to (936, 222)
Screenshot: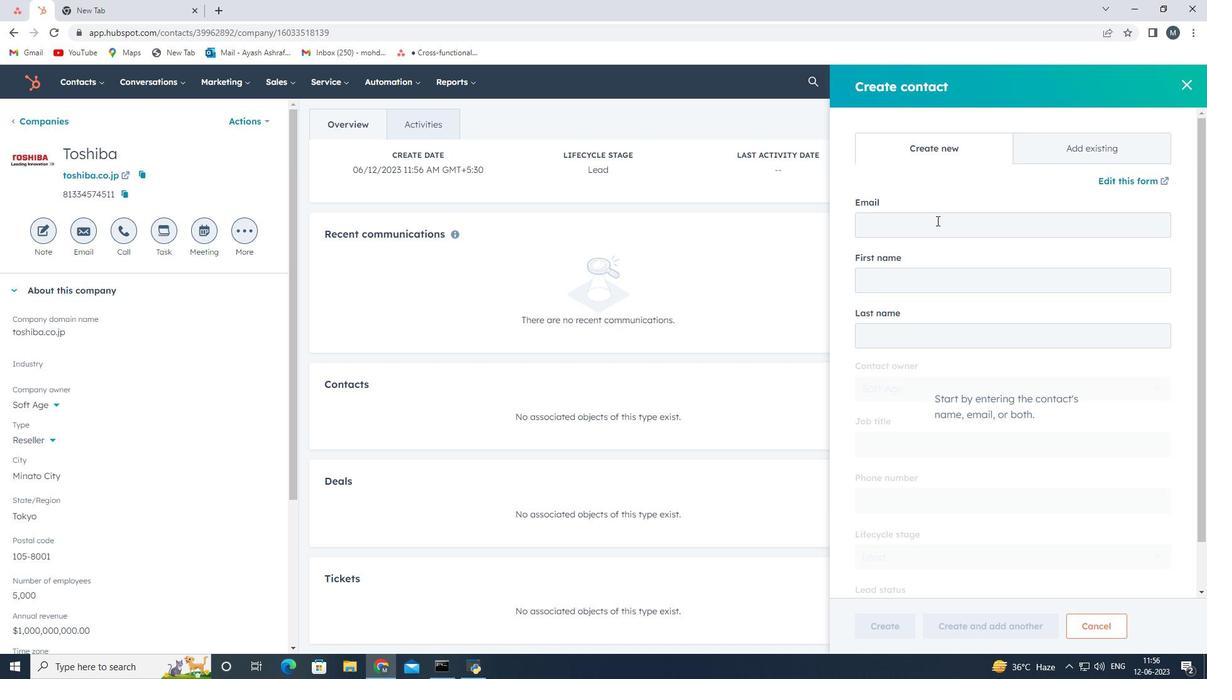 
Action: Mouse pressed left at (936, 222)
Screenshot: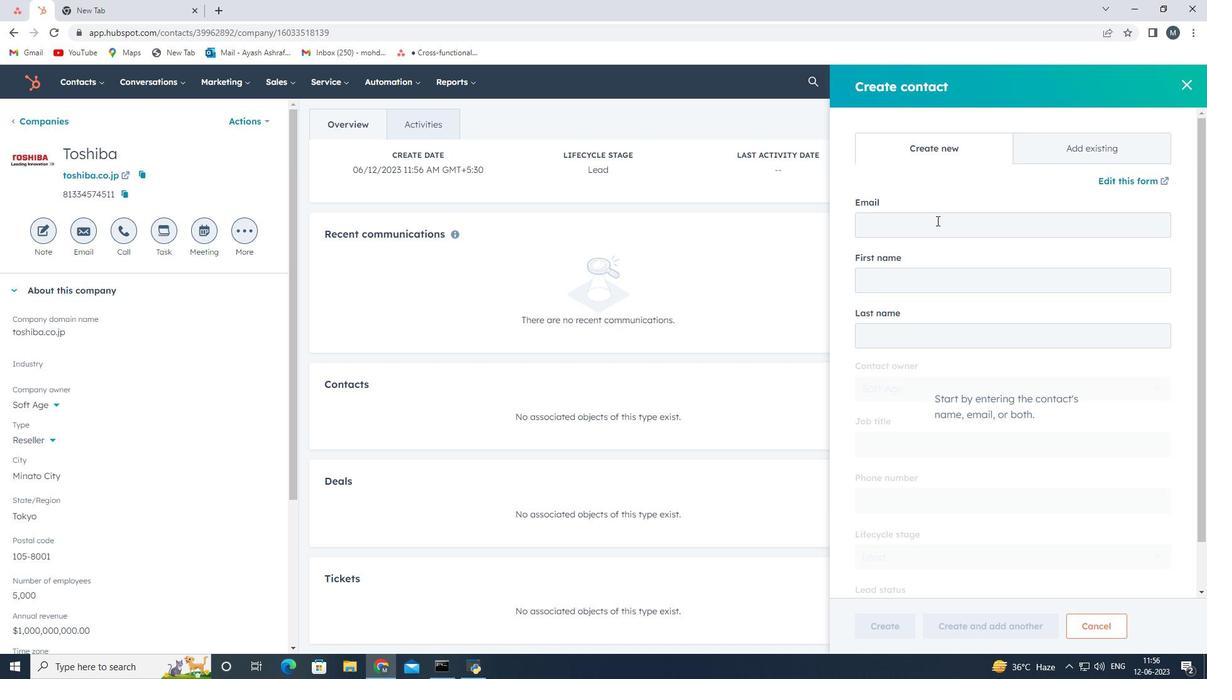 
Action: Key pressed <Key.shift>Aryan21<Key.shift><Key.shift><Key.shift>Kapoor<Key.shift>@toshiba.co.jp
Screenshot: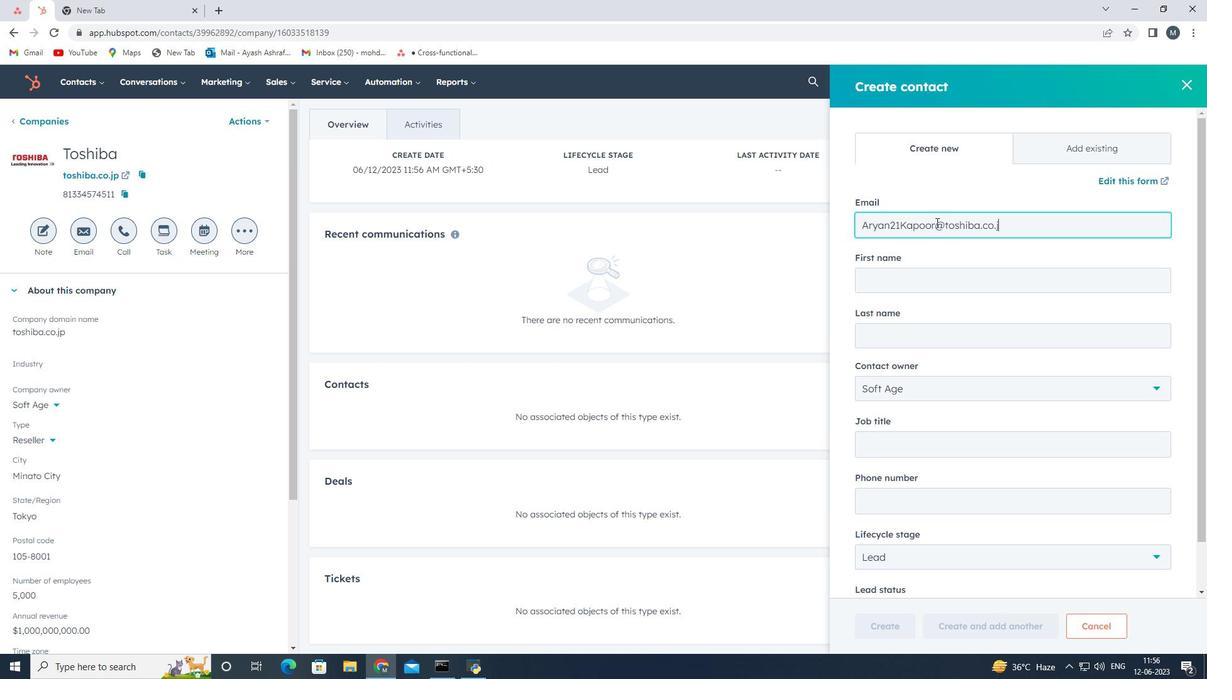 
Action: Mouse moved to (940, 284)
Screenshot: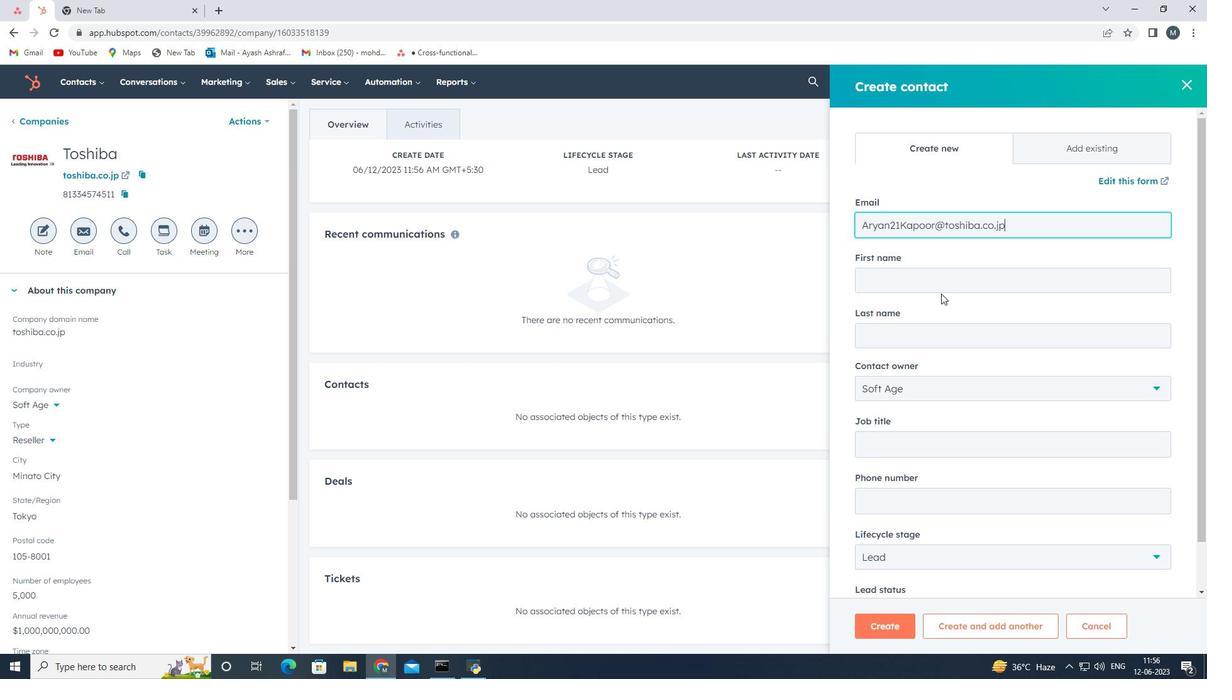 
Action: Mouse pressed left at (940, 284)
Screenshot: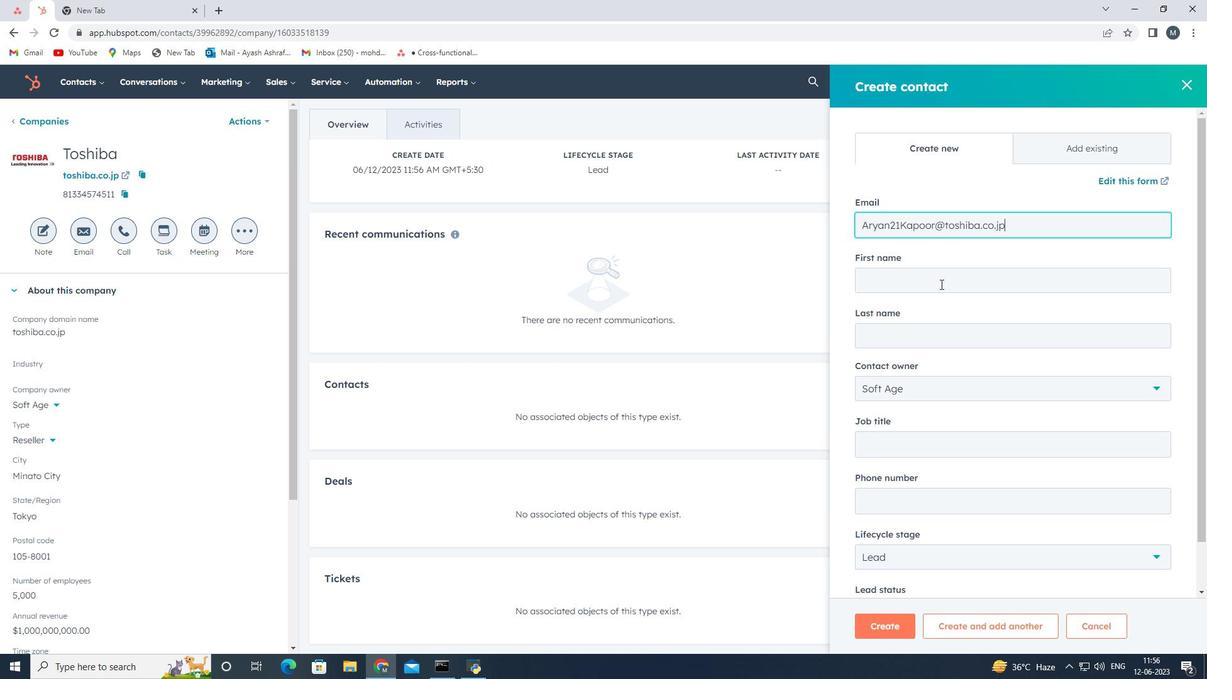 
Action: Mouse moved to (941, 284)
Screenshot: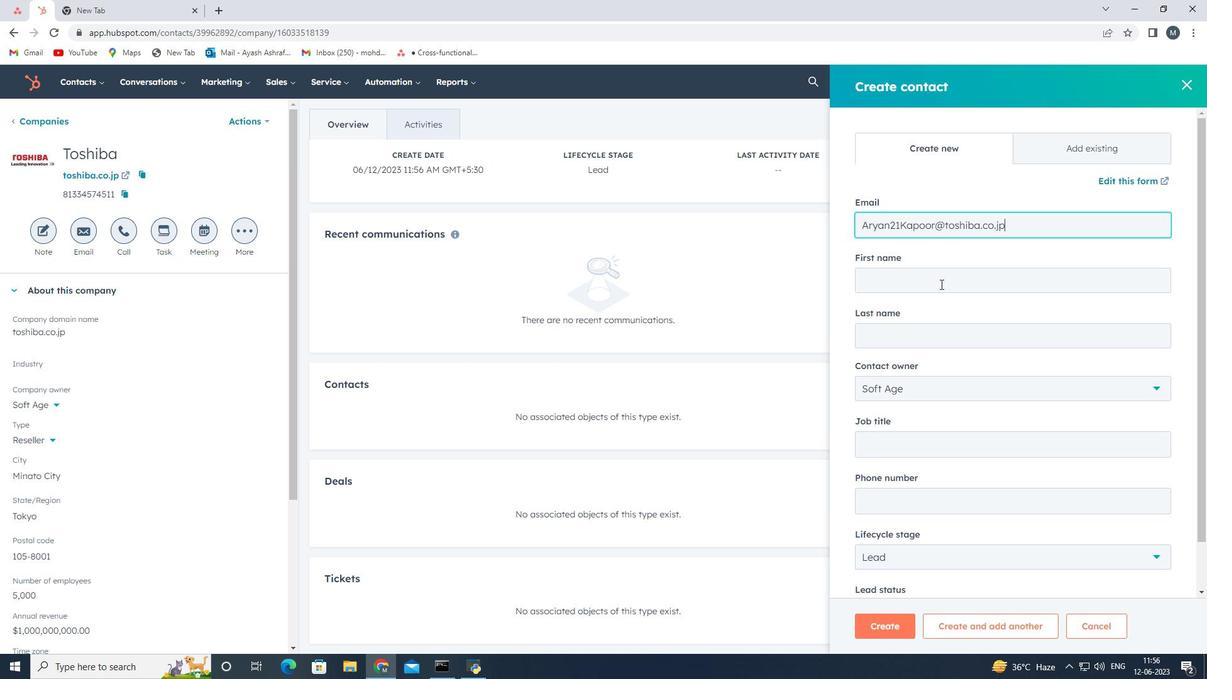 
Action: Key pressed <Key.shift>Aryan
Screenshot: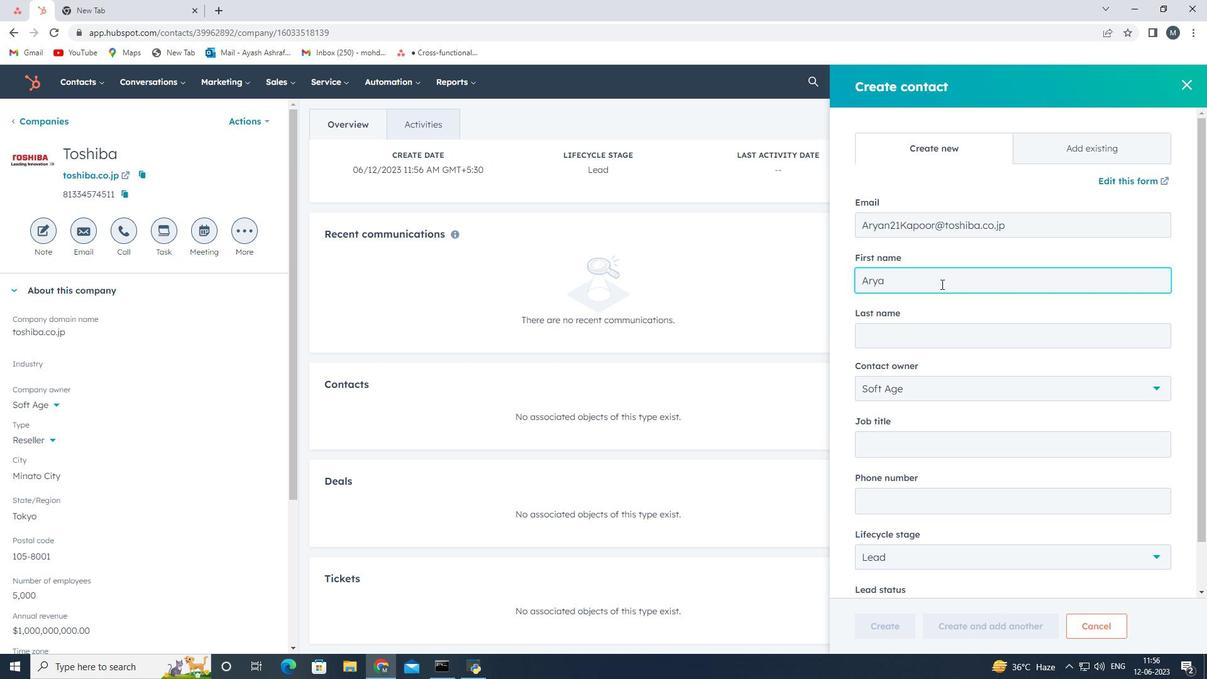 
Action: Mouse moved to (921, 344)
Screenshot: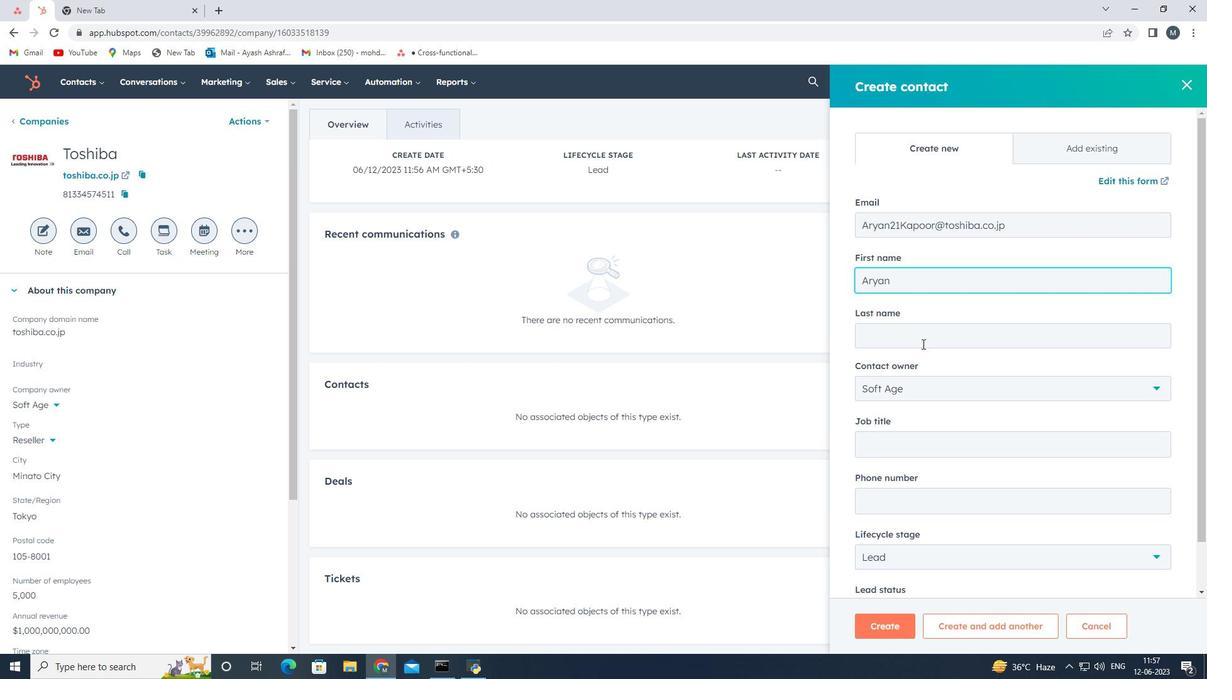 
Action: Mouse pressed left at (921, 344)
Screenshot: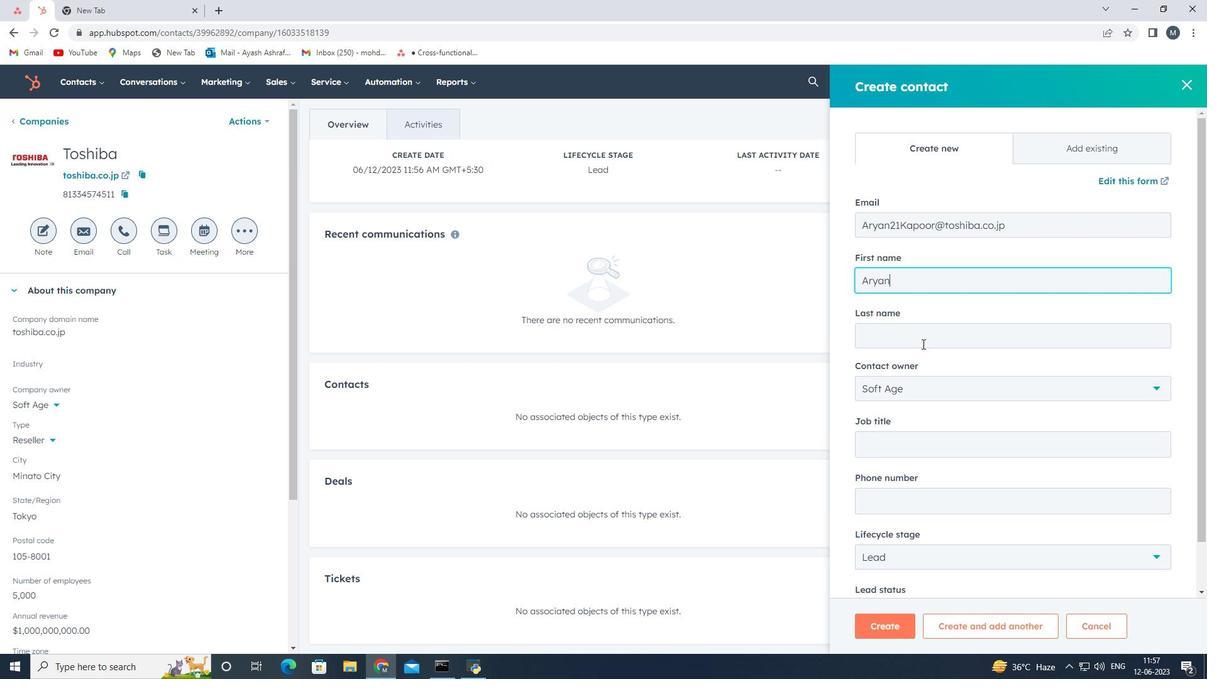 
Action: Mouse moved to (921, 343)
Screenshot: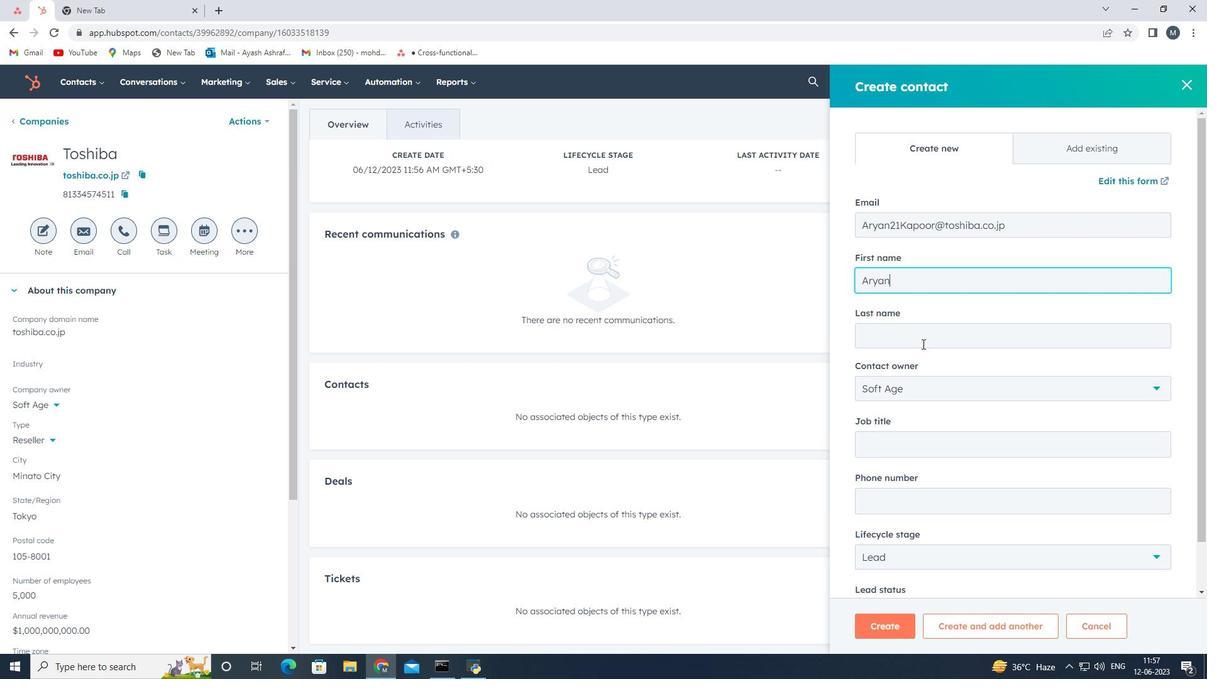 
Action: Key pressed <Key.shift>Kapoor
Screenshot: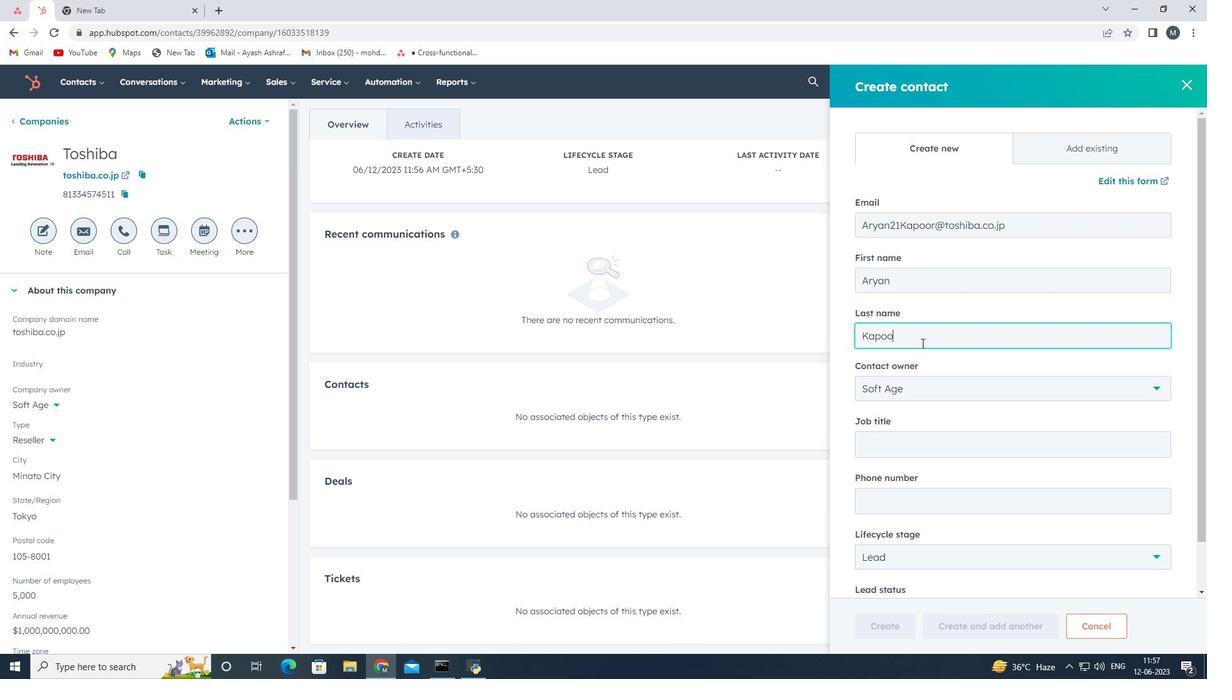 
Action: Mouse moved to (913, 350)
Screenshot: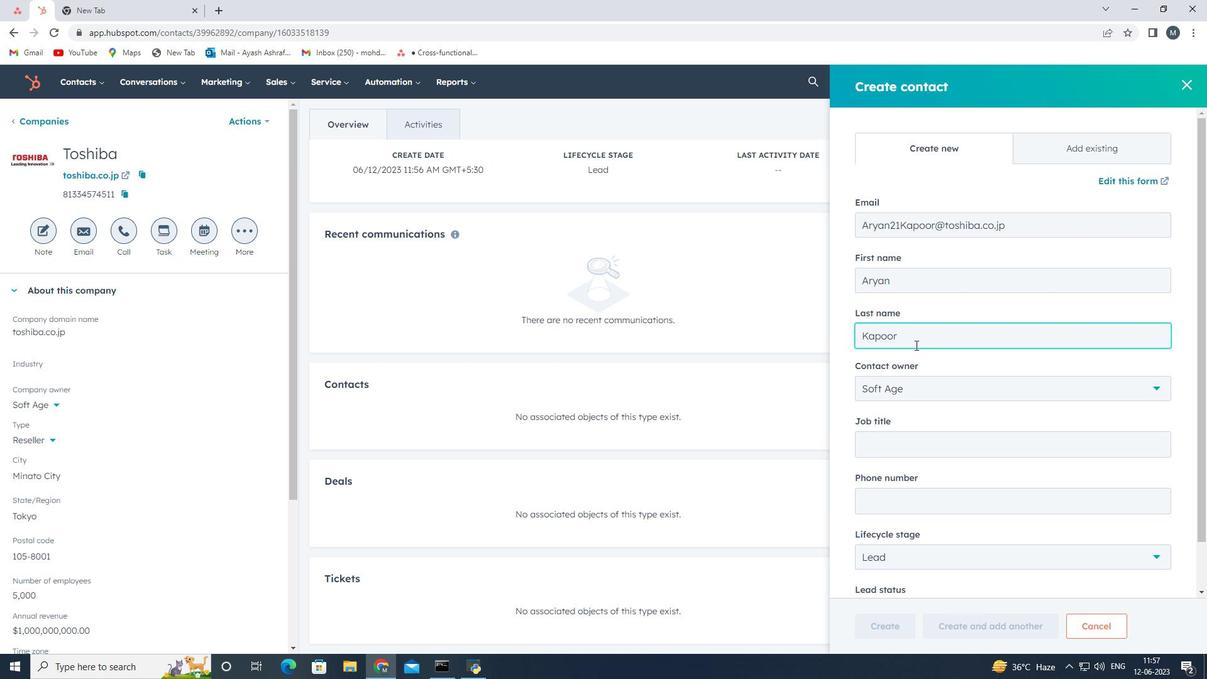 
Action: Mouse scrolled (913, 349) with delta (0, 0)
Screenshot: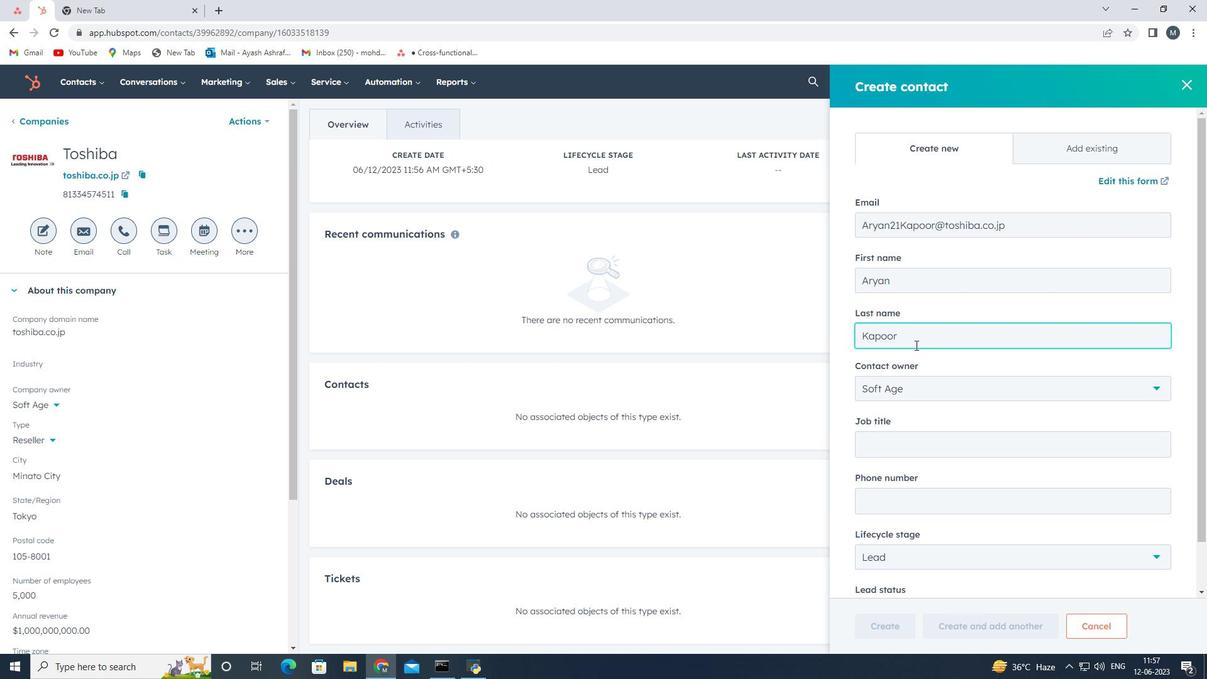 
Action: Mouse moved to (913, 351)
Screenshot: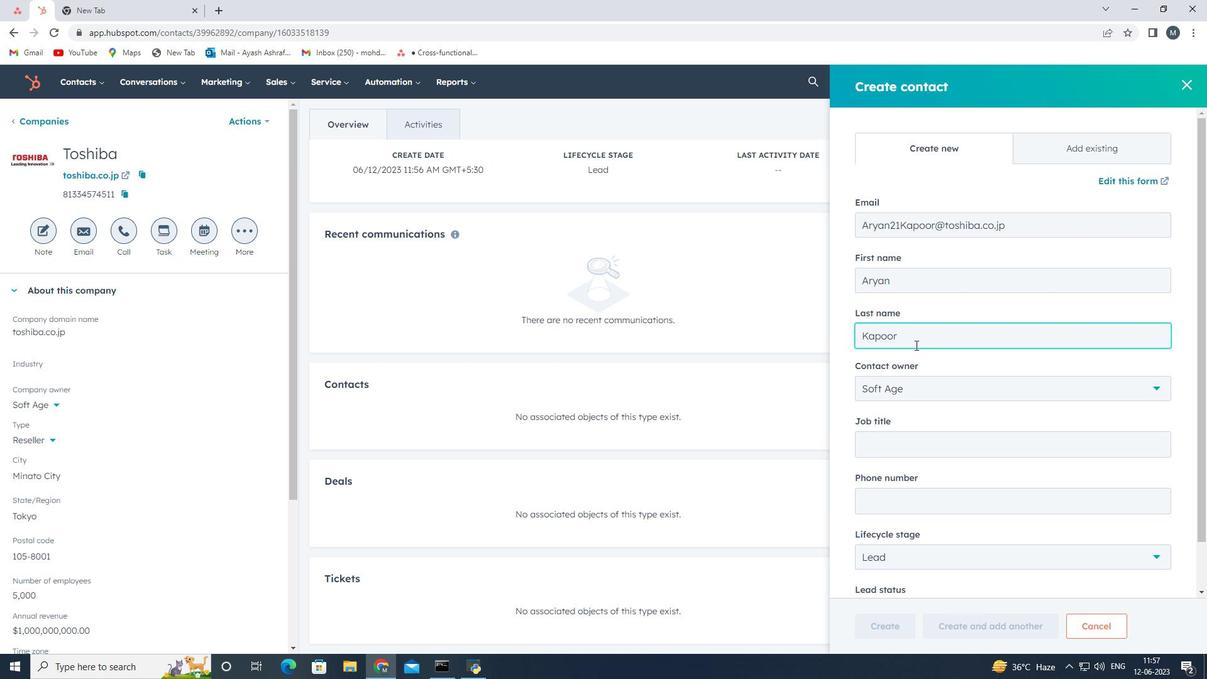 
Action: Mouse scrolled (913, 350) with delta (0, 0)
Screenshot: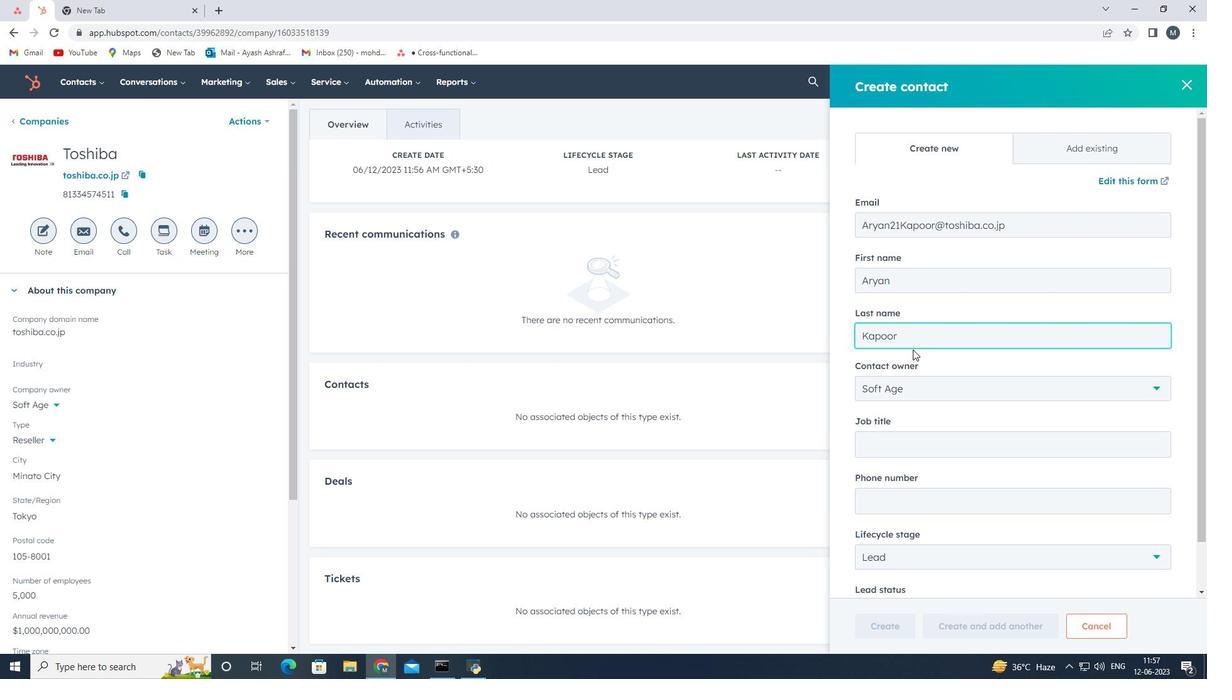 
Action: Mouse moved to (905, 382)
Screenshot: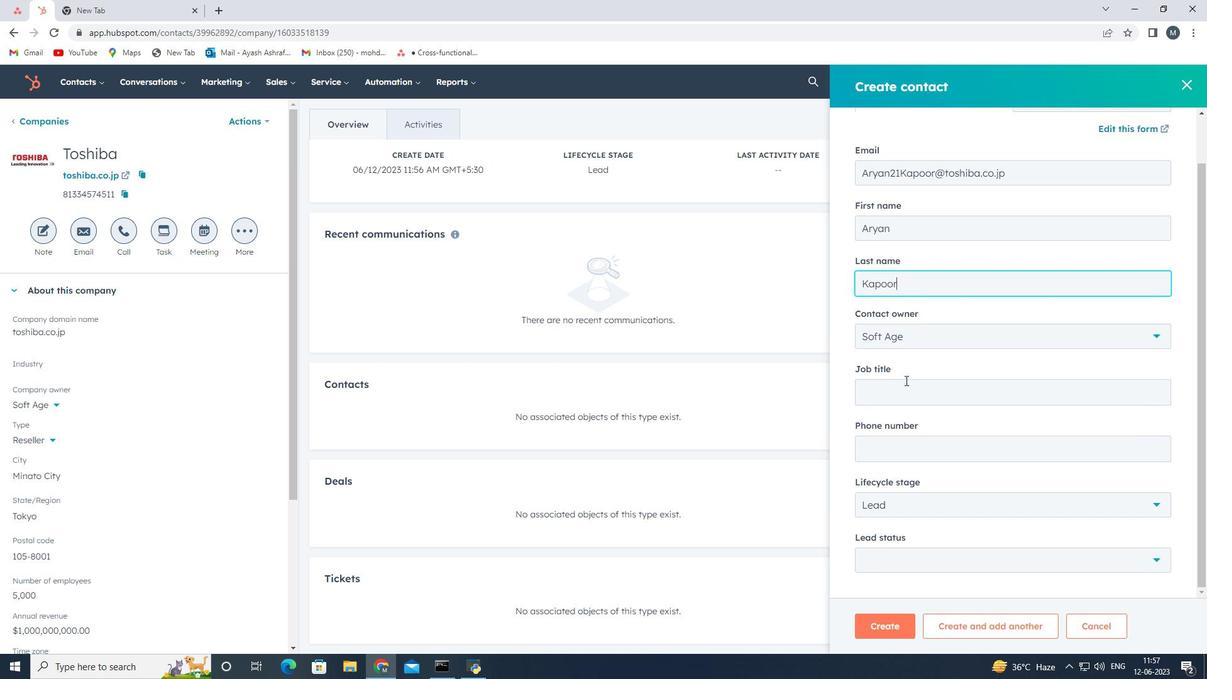 
Action: Mouse pressed left at (905, 382)
Screenshot: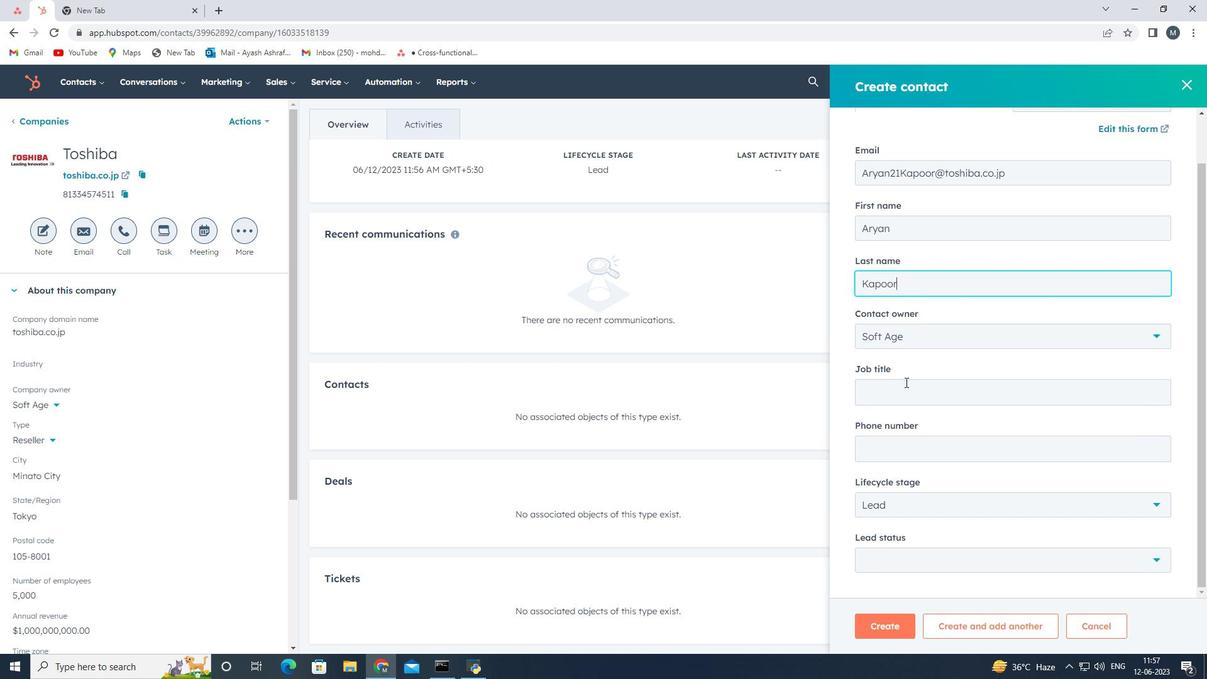 
Action: Key pressed <Key.shift>Solutions<Key.space><Key.shift>ar<Key.backspace><Key.backspace><Key.shift><Key.shift>Architect
Screenshot: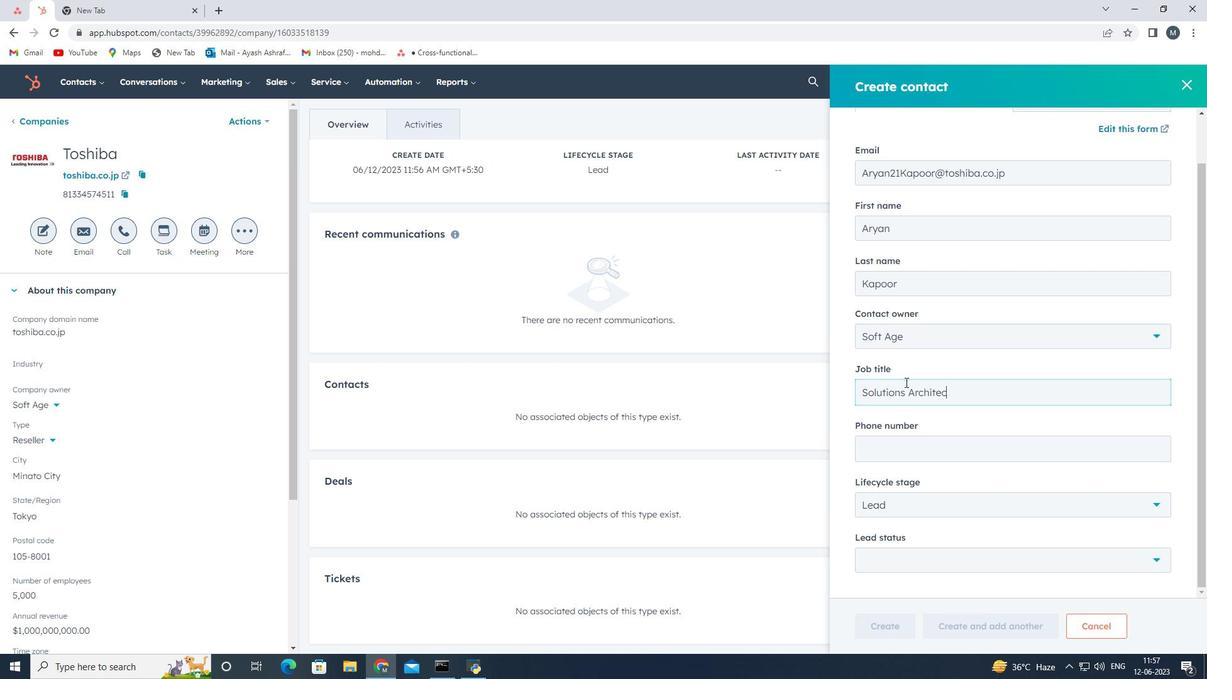 
Action: Mouse moved to (924, 453)
Screenshot: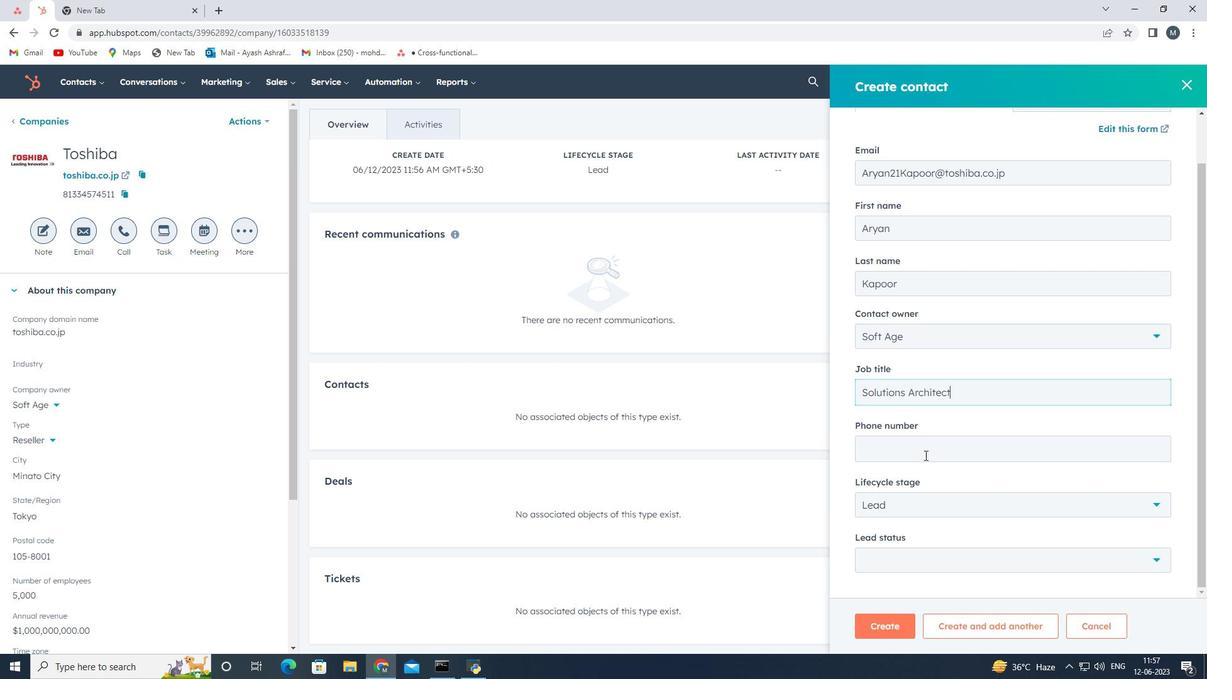 
Action: Mouse pressed left at (924, 453)
Screenshot: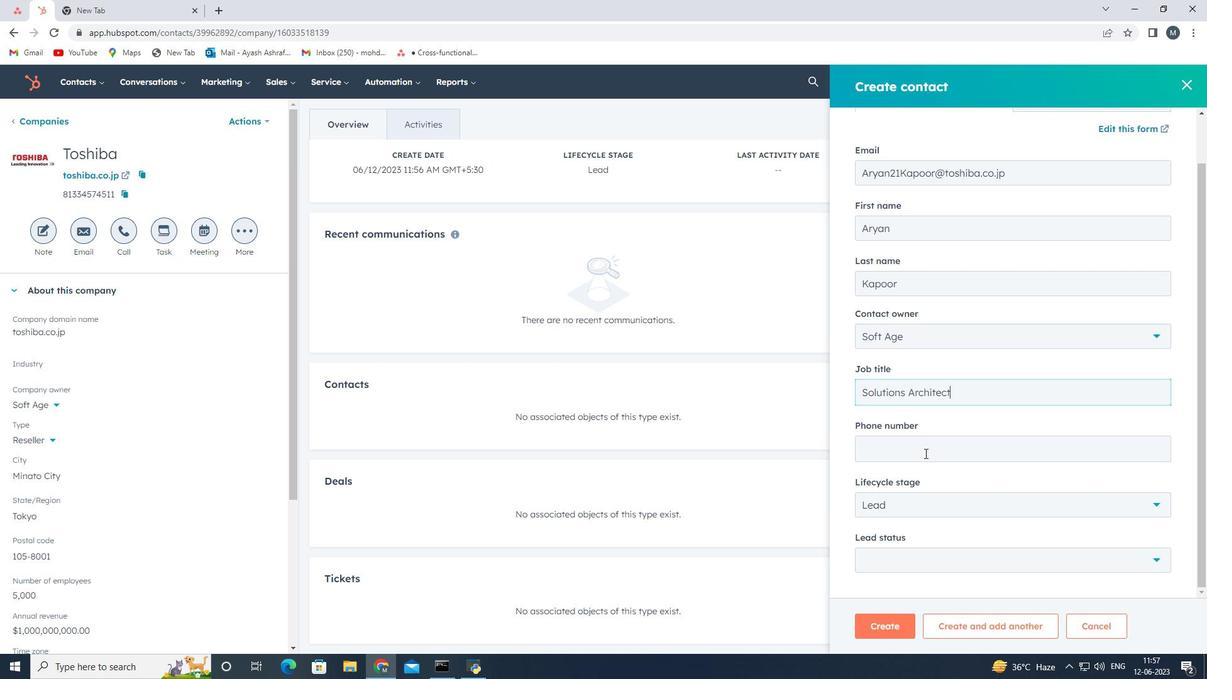 
Action: Key pressed 2025551236
Screenshot: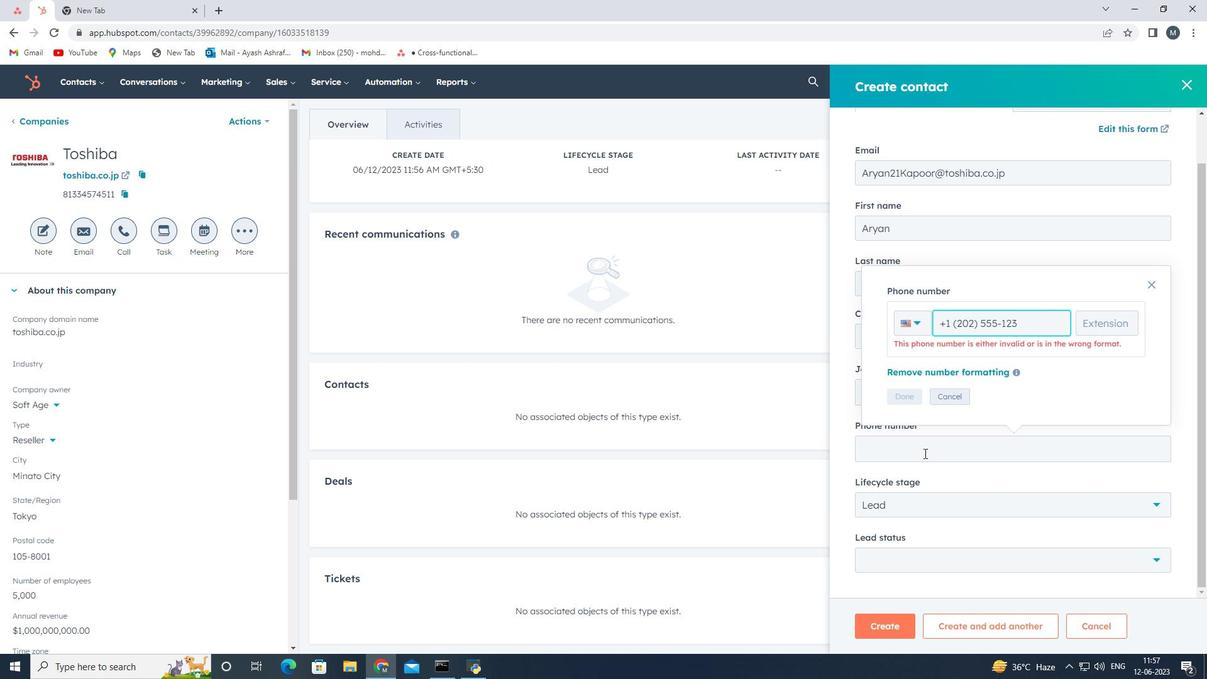 
Action: Mouse moved to (911, 397)
Screenshot: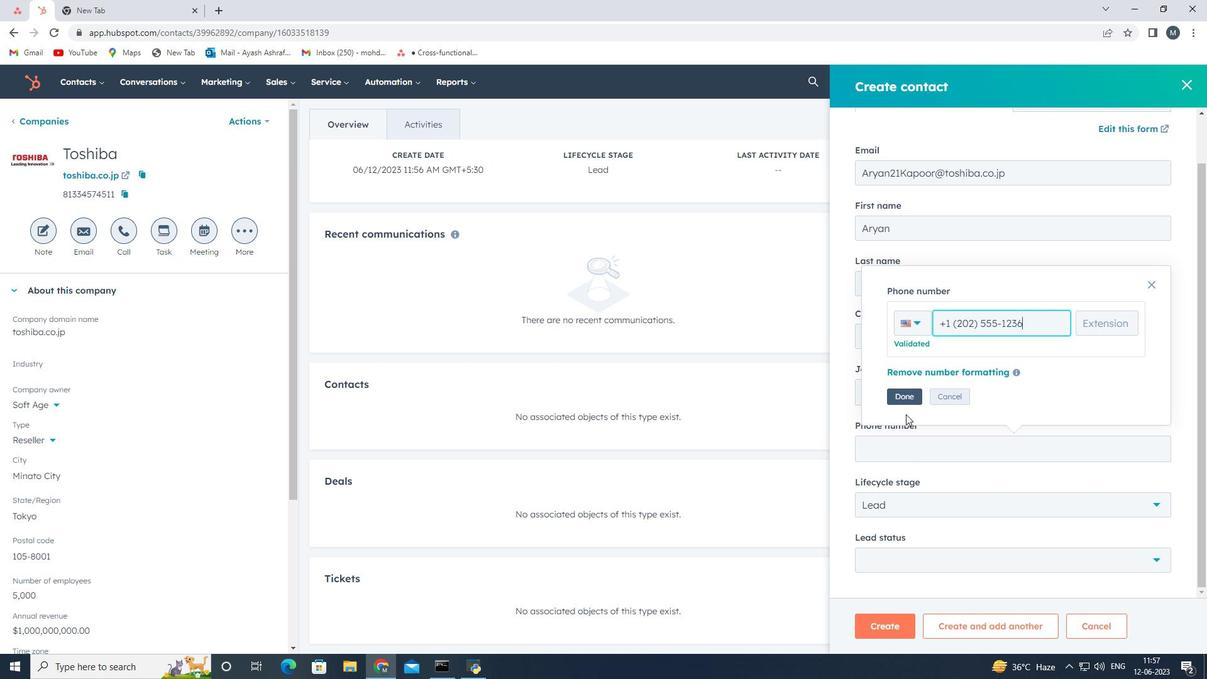 
Action: Mouse pressed left at (911, 397)
Screenshot: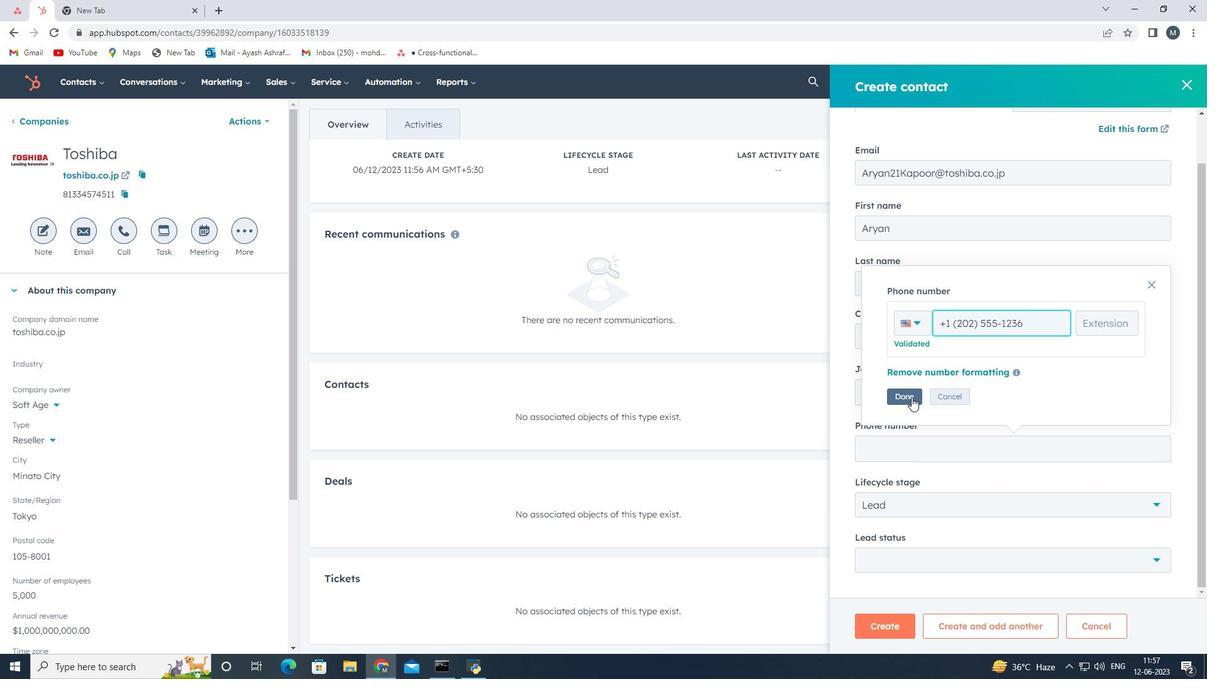 
Action: Mouse moved to (944, 513)
Screenshot: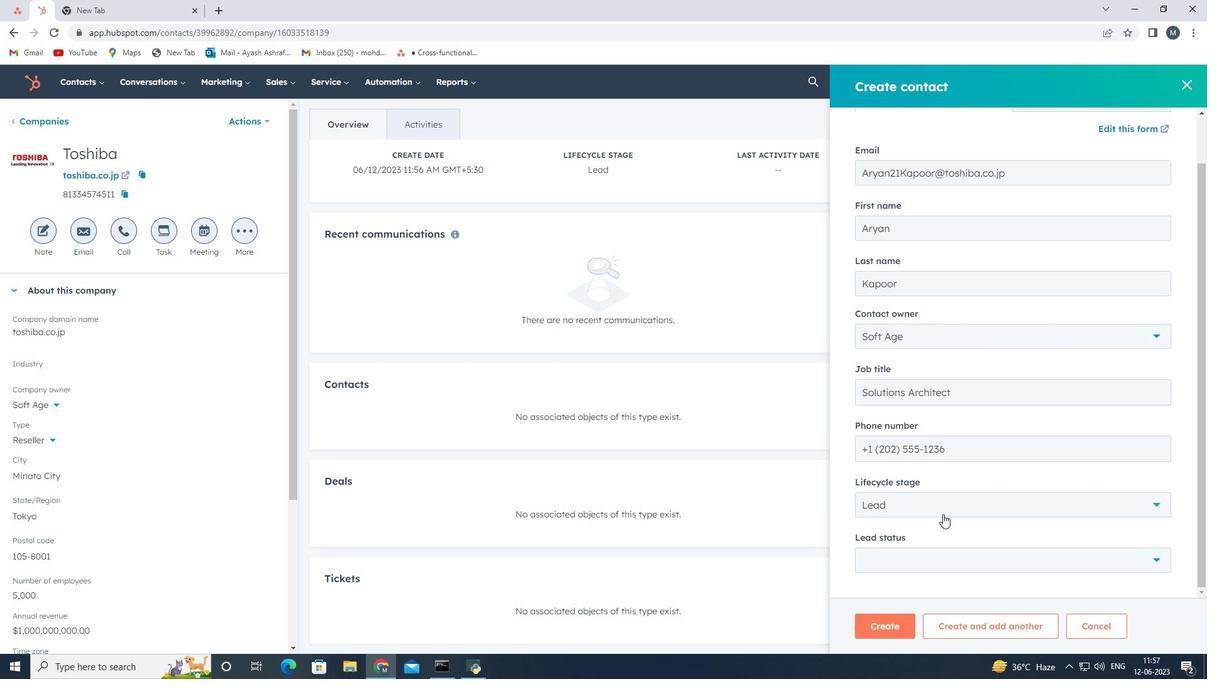 
Action: Mouse pressed left at (944, 513)
Screenshot: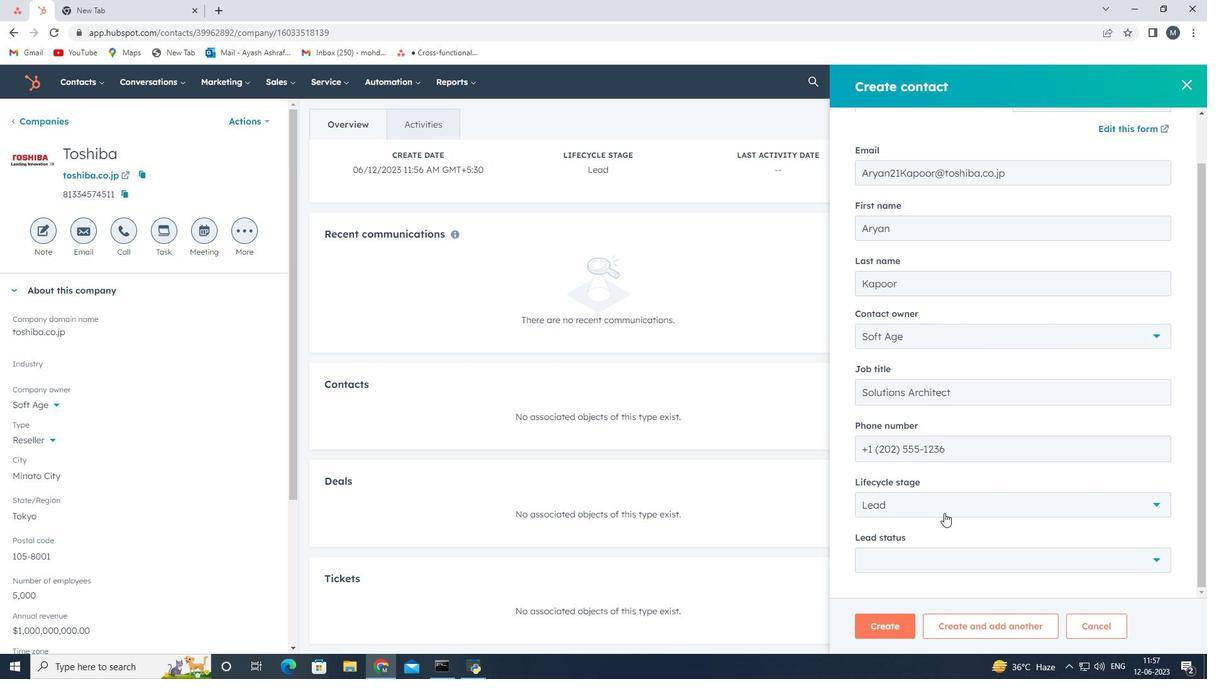 
Action: Mouse moved to (917, 393)
Screenshot: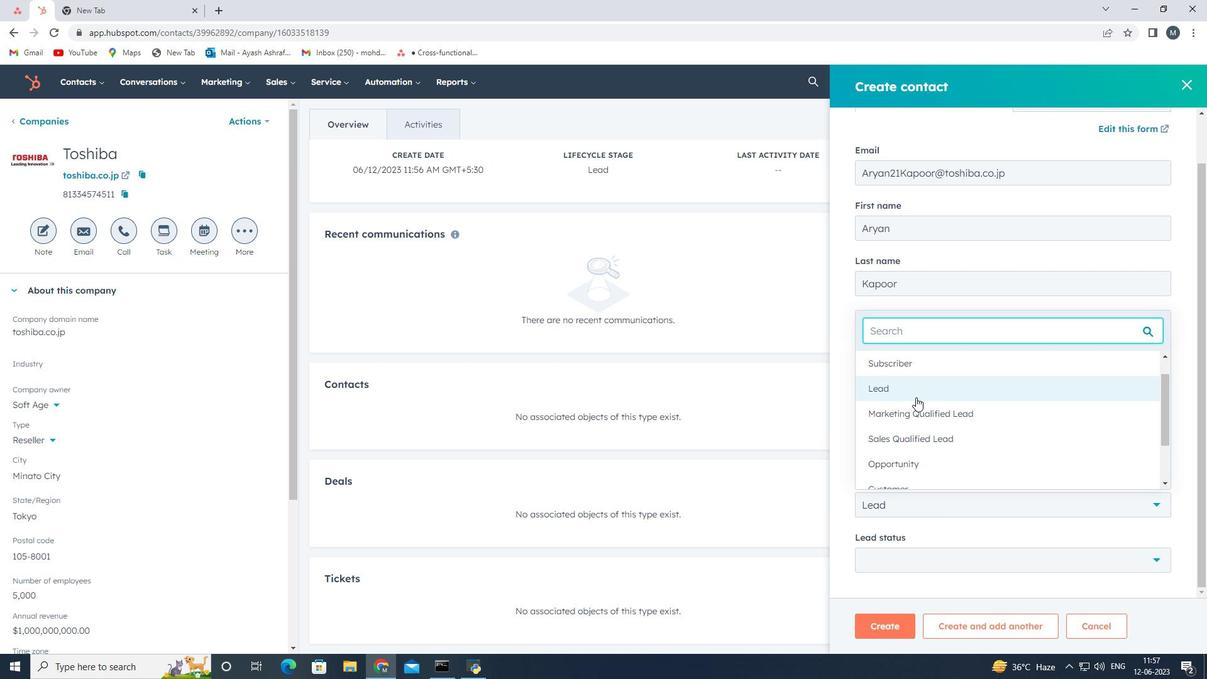 
Action: Mouse pressed left at (917, 393)
Screenshot: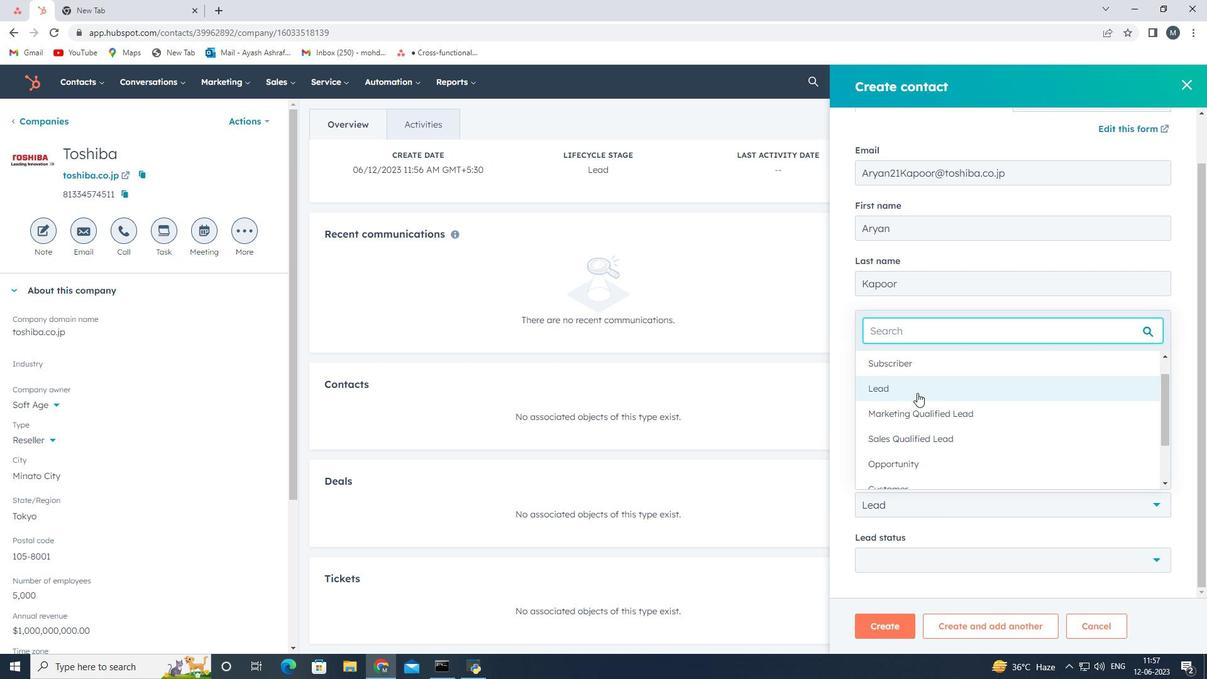 
Action: Mouse moved to (933, 564)
Screenshot: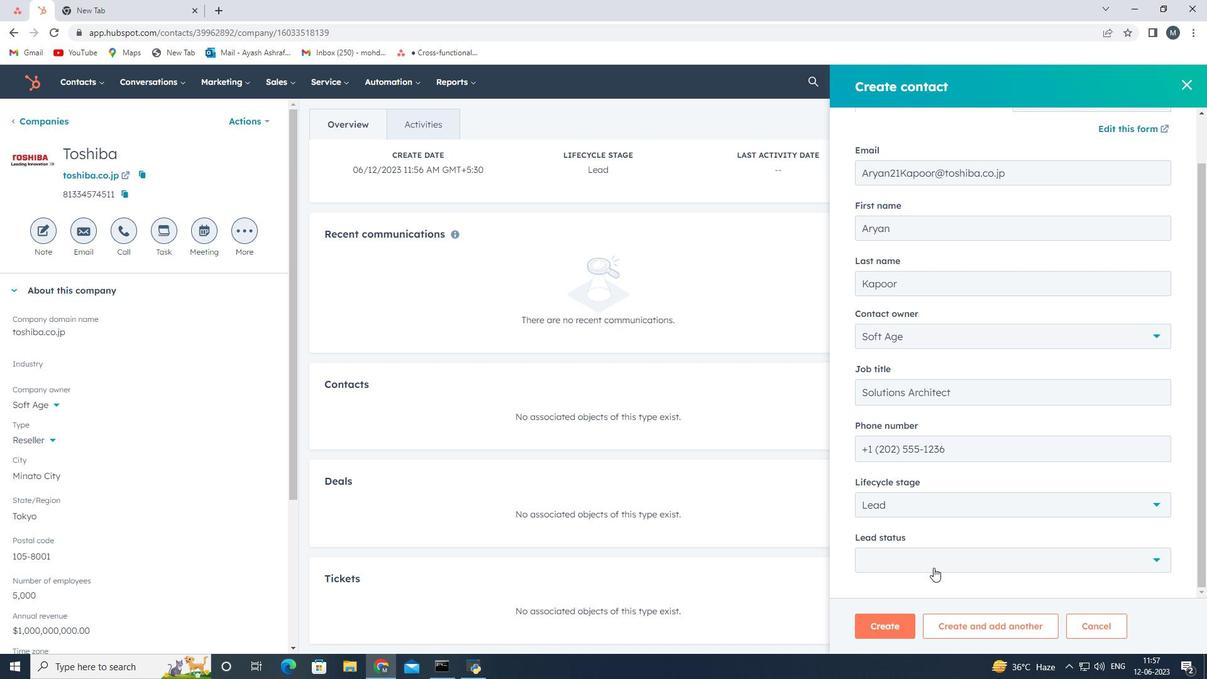 
Action: Mouse pressed left at (933, 564)
Screenshot: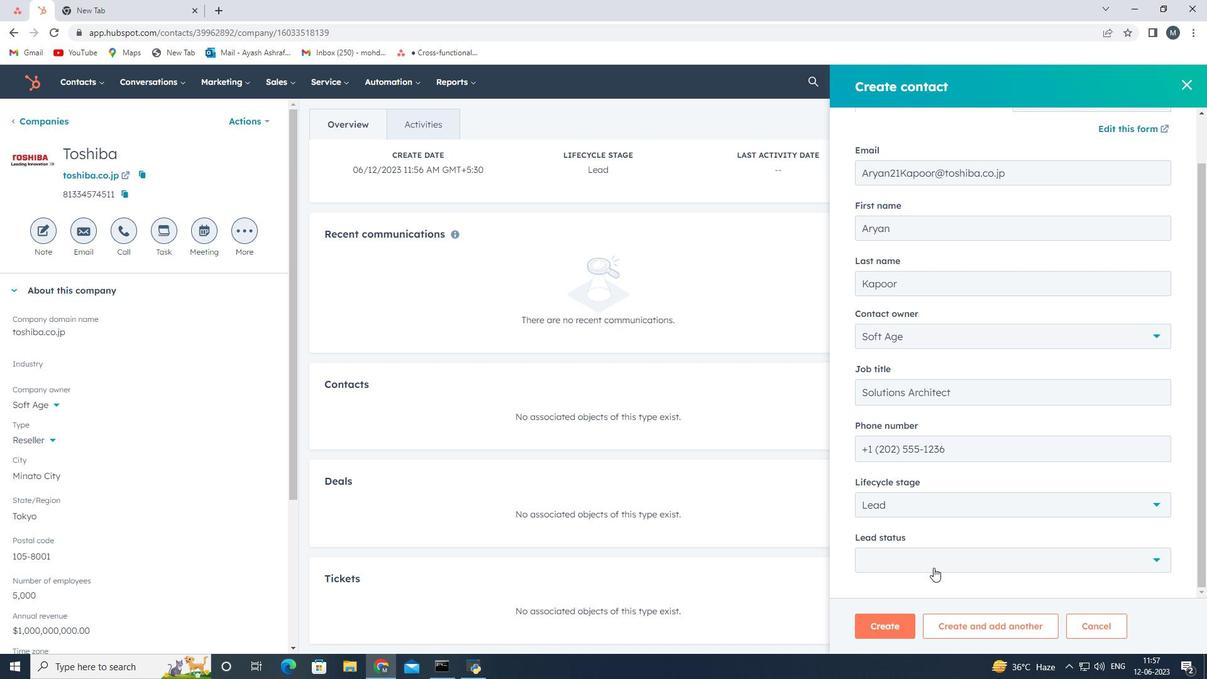 
Action: Mouse moved to (883, 473)
Screenshot: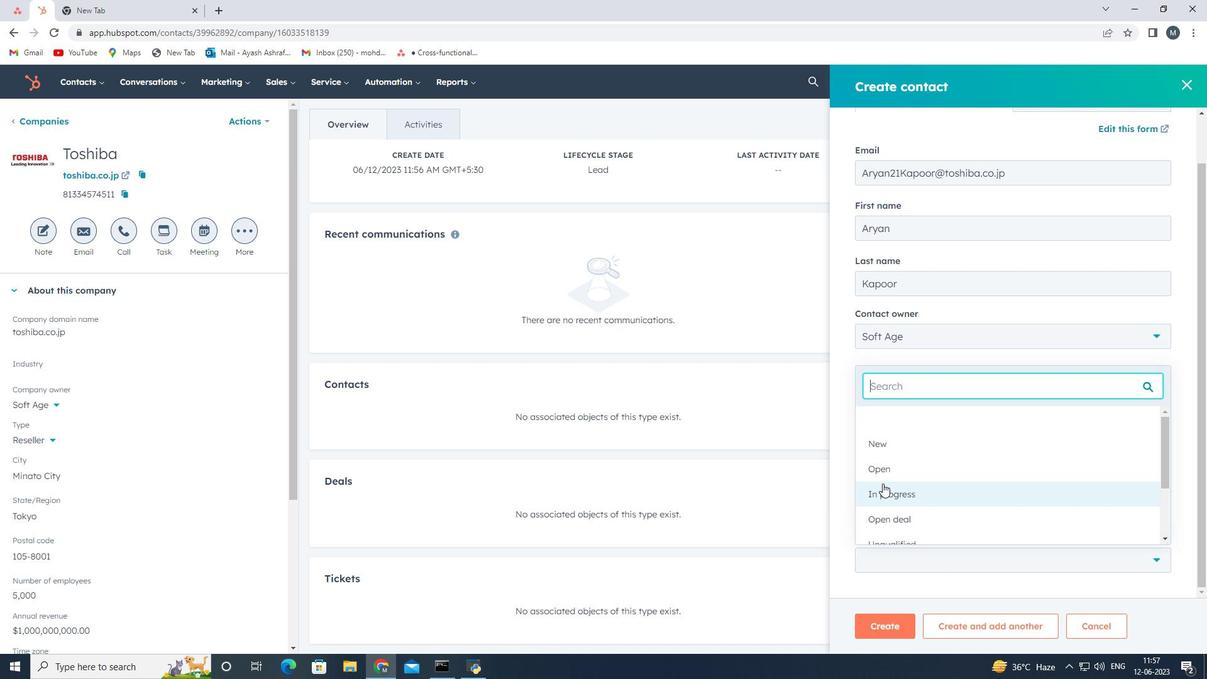 
Action: Mouse pressed left at (883, 473)
Screenshot: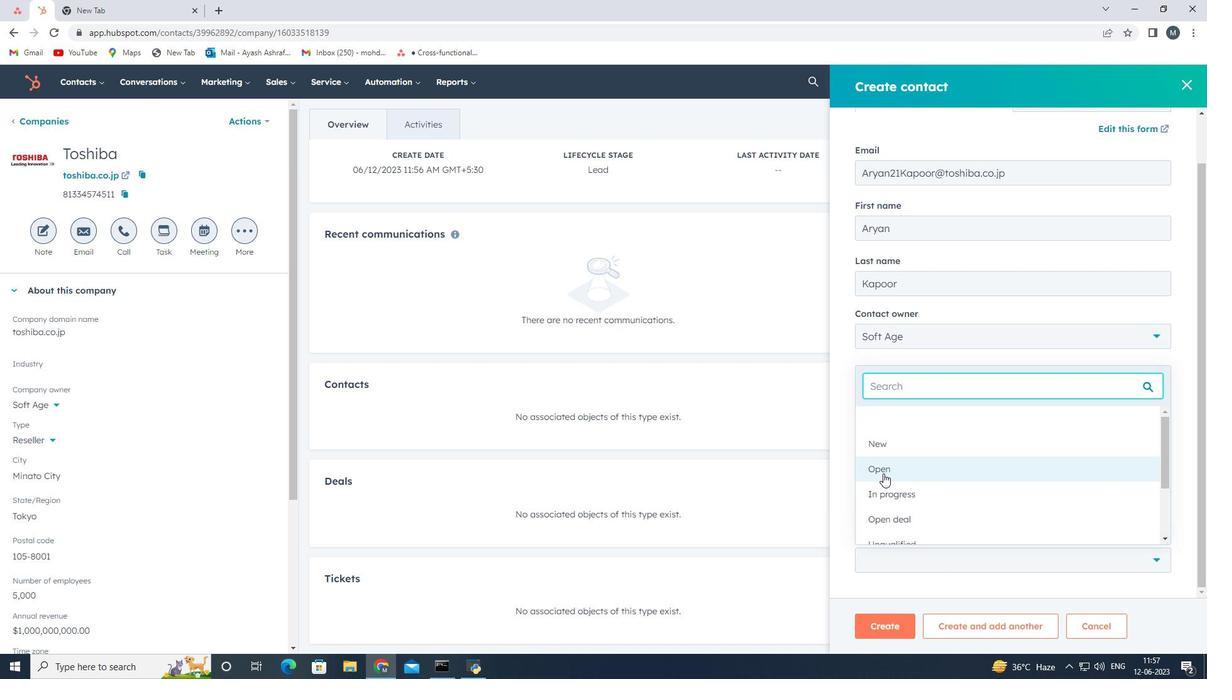 
Action: Mouse moved to (882, 620)
Screenshot: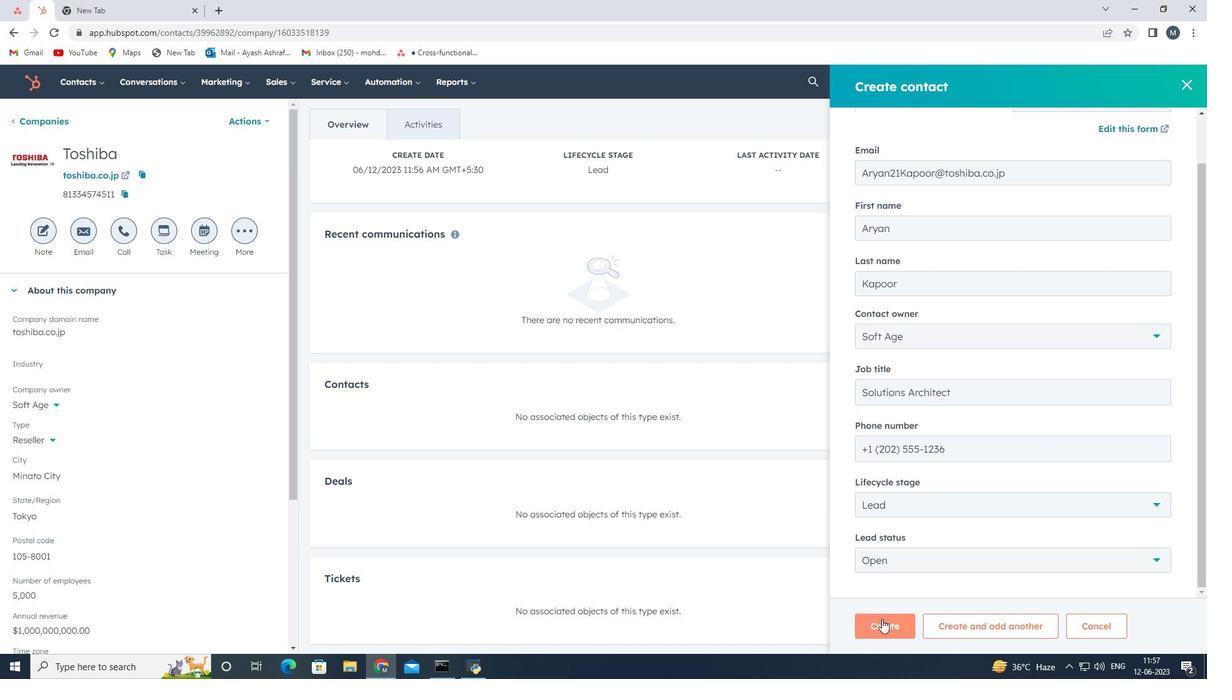 
Action: Mouse pressed left at (882, 620)
Screenshot: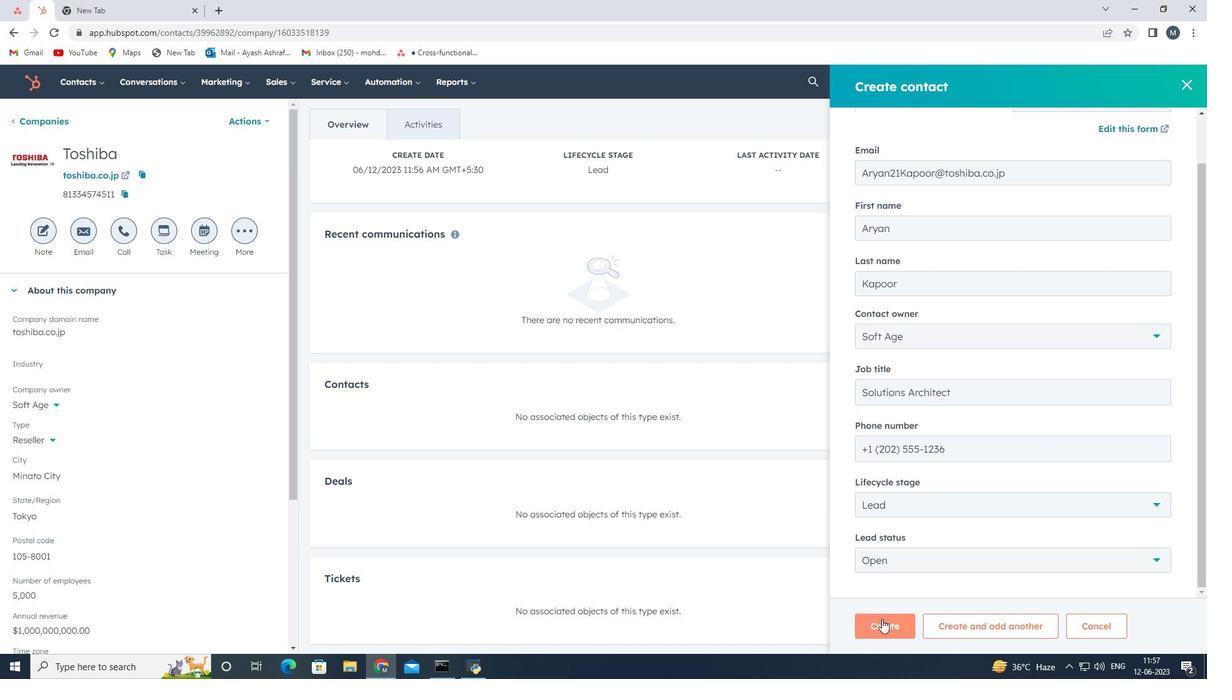 
Action: Mouse moved to (867, 616)
Screenshot: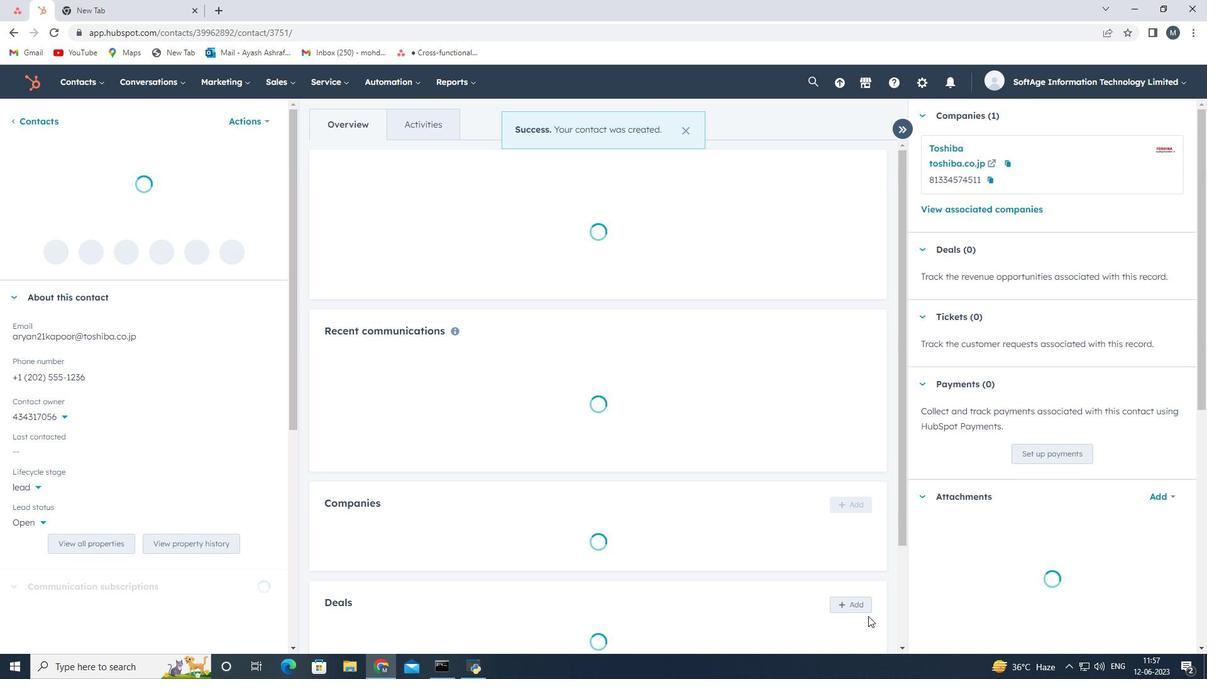 
